 Task: Search one way flight ticket for 2 adults, 2 children, 2 infants in seat in first from Tulsa: Tulsa International Airport to New Bern: Coastal Carolina Regional Airport (was Craven County Regional) on 8-4-2023. Choice of flights is United. Number of bags: 7 checked bags. Price is upto 86000. Outbound departure time preference is 21:00.
Action: Mouse moved to (323, 276)
Screenshot: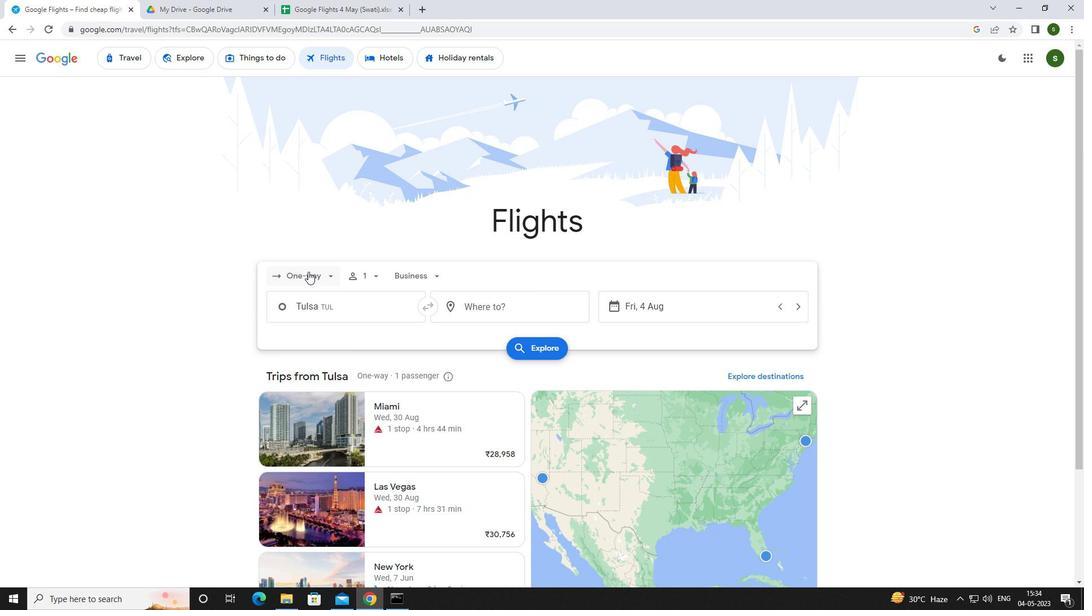 
Action: Mouse pressed left at (323, 276)
Screenshot: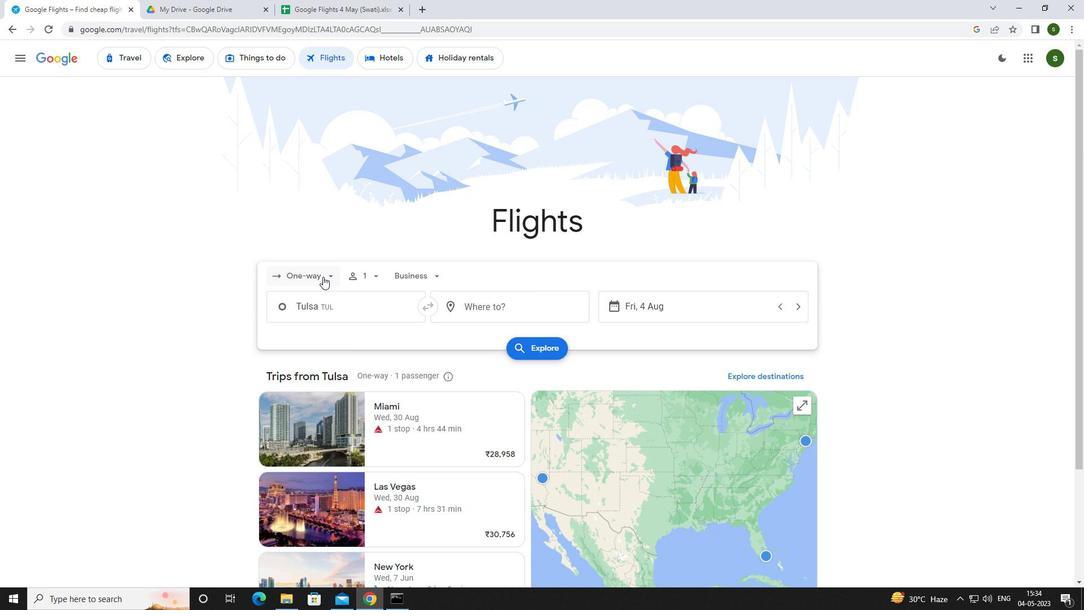 
Action: Mouse moved to (323, 328)
Screenshot: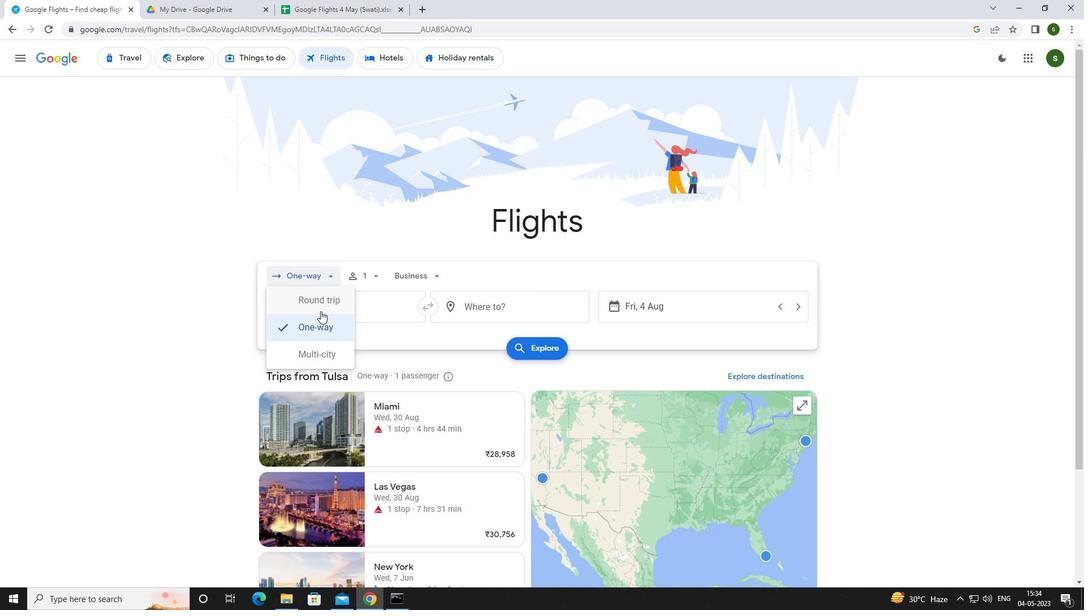 
Action: Mouse pressed left at (323, 328)
Screenshot: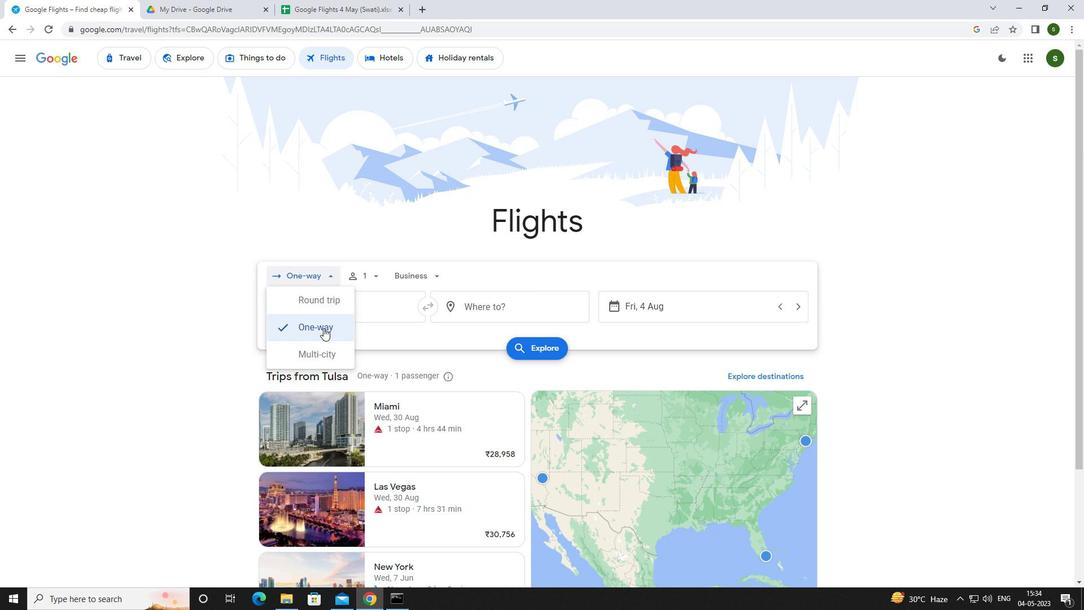 
Action: Mouse moved to (378, 276)
Screenshot: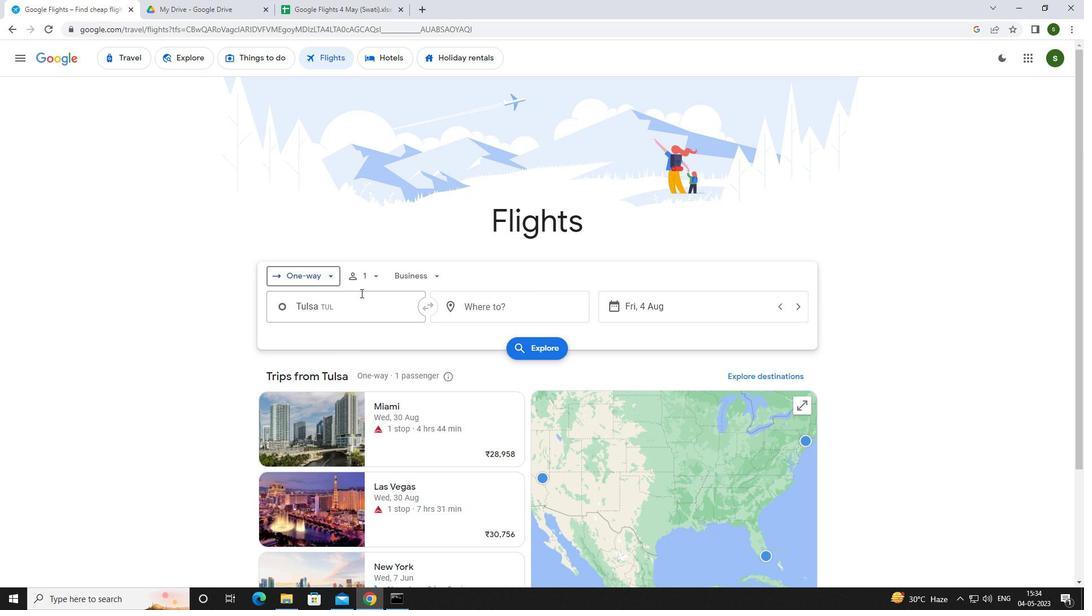 
Action: Mouse pressed left at (378, 276)
Screenshot: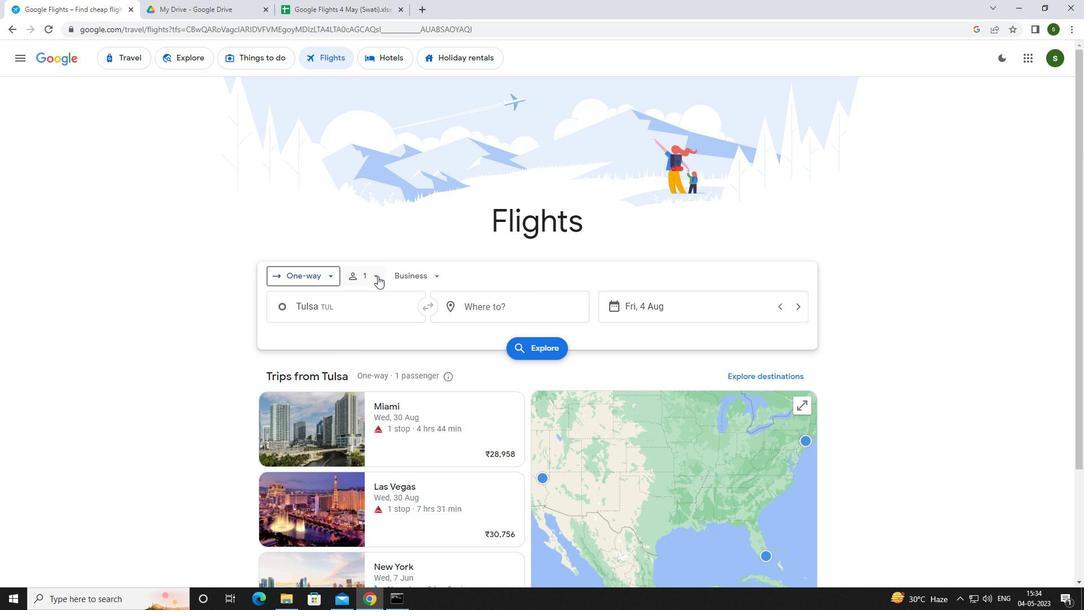 
Action: Mouse moved to (460, 304)
Screenshot: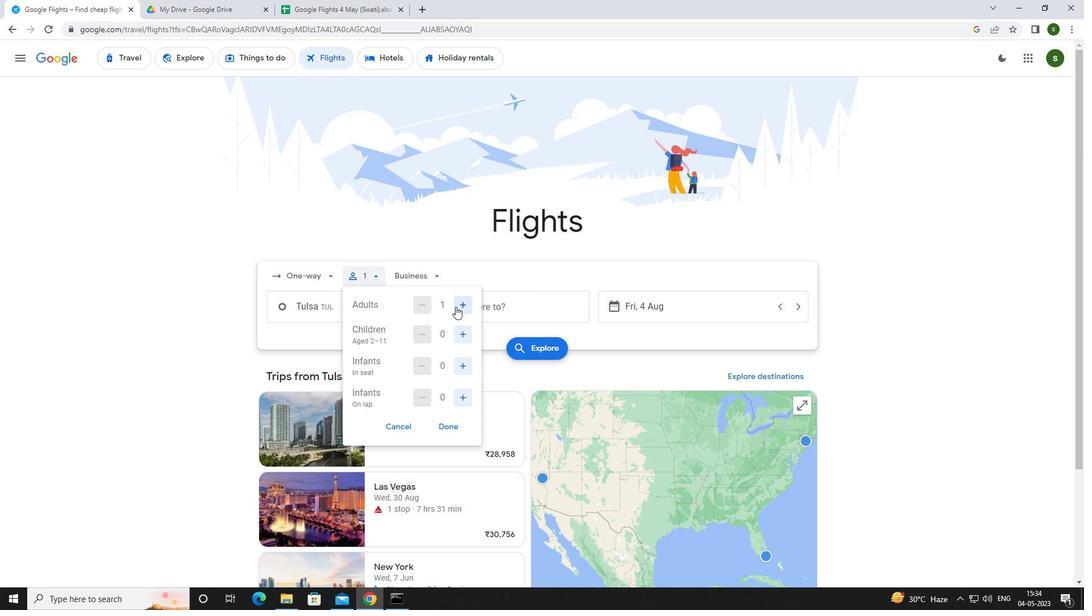 
Action: Mouse pressed left at (460, 304)
Screenshot: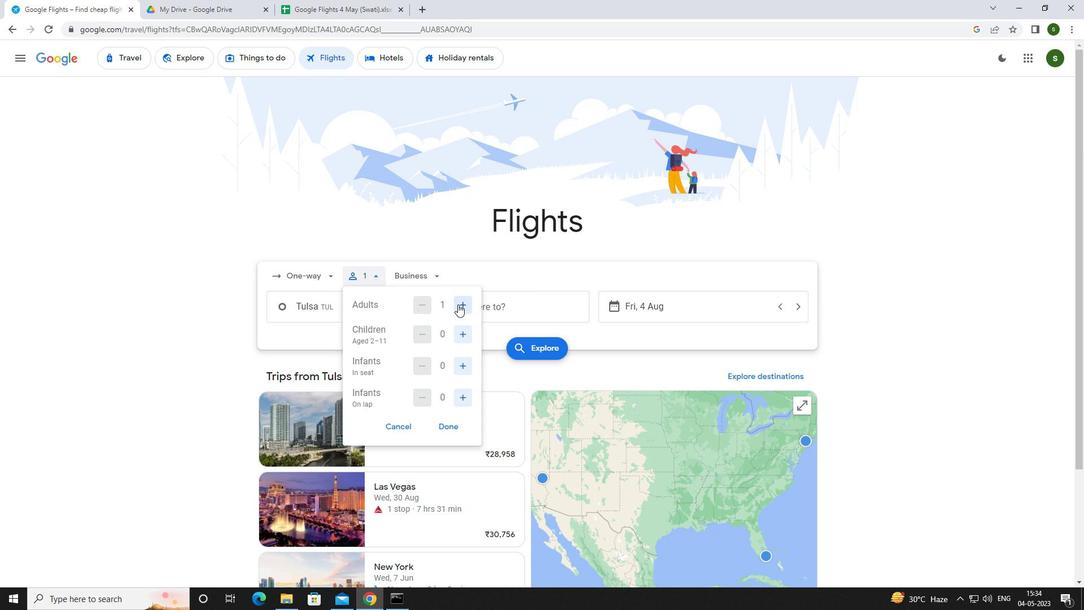 
Action: Mouse moved to (457, 335)
Screenshot: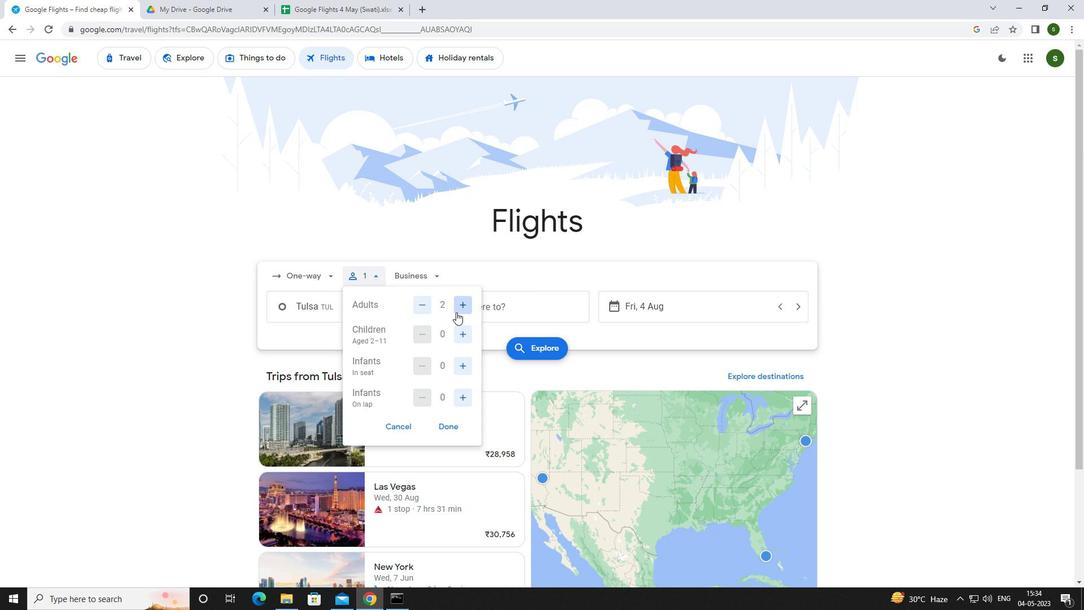 
Action: Mouse pressed left at (457, 335)
Screenshot: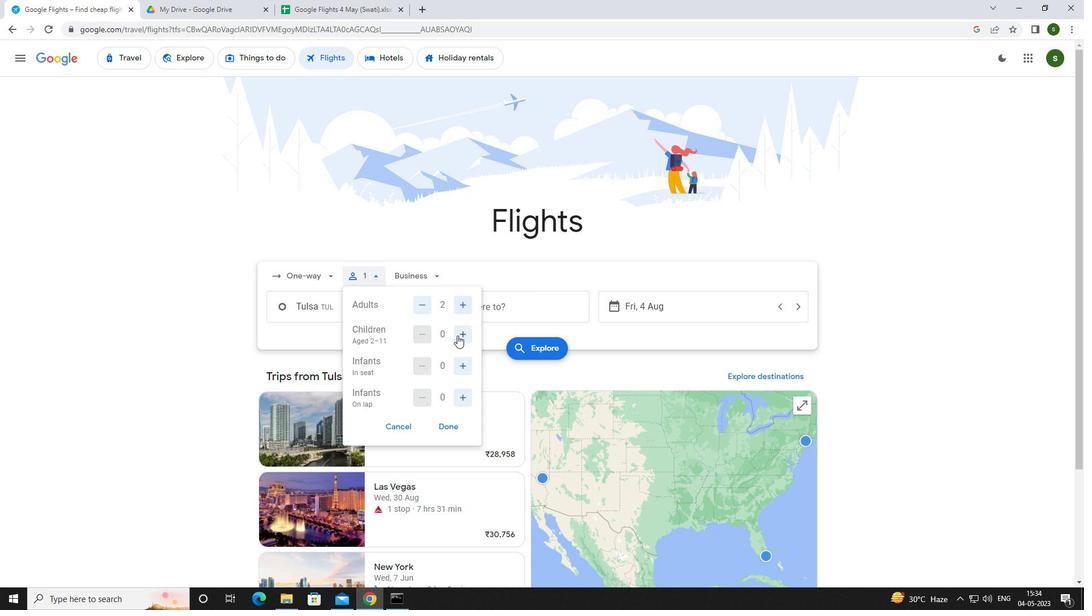 
Action: Mouse pressed left at (457, 335)
Screenshot: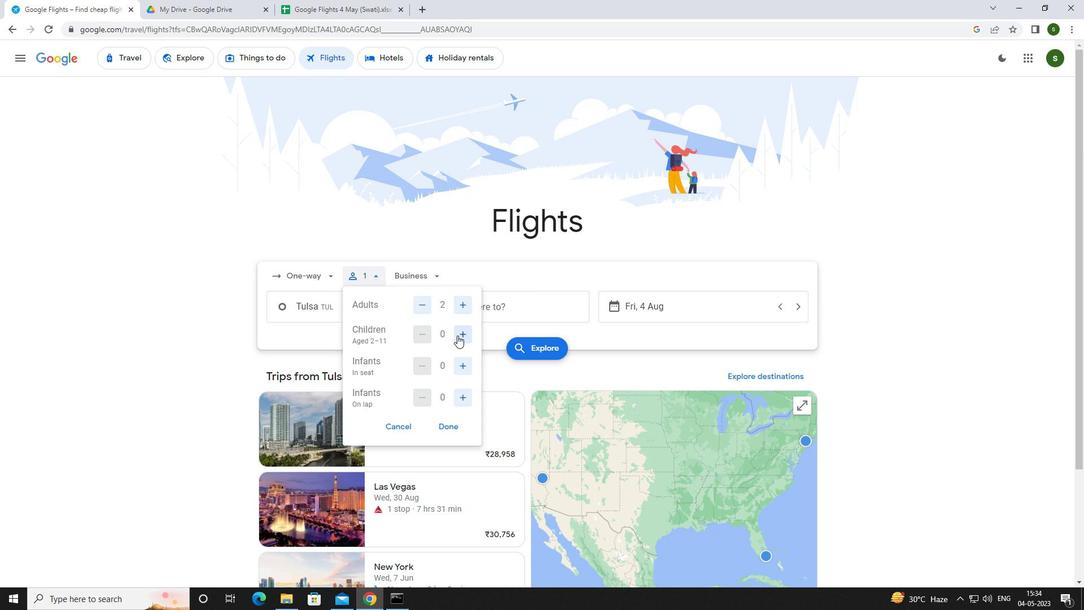 
Action: Mouse moved to (463, 368)
Screenshot: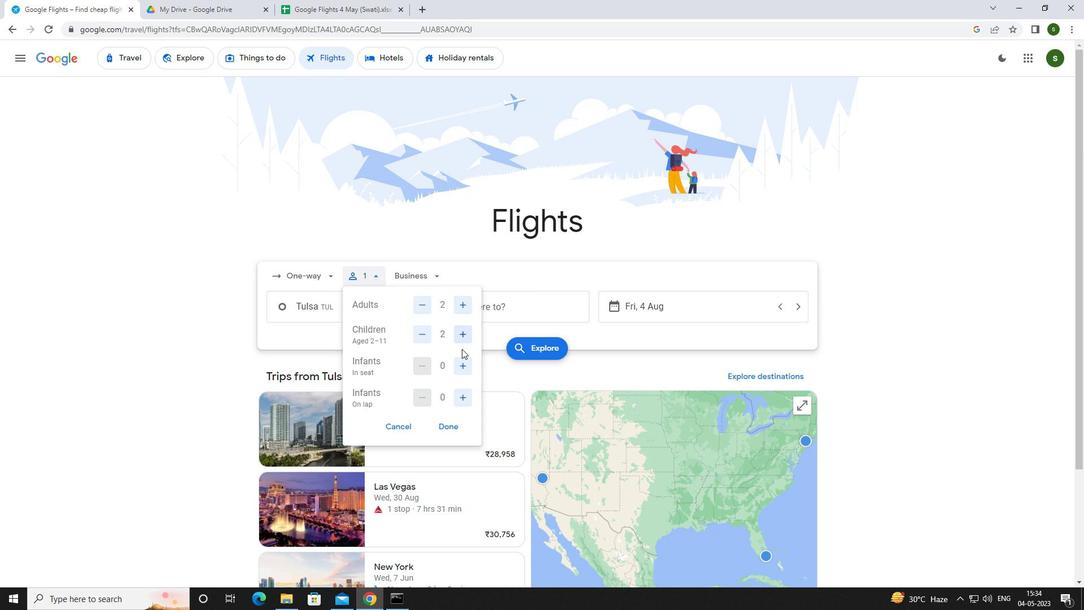 
Action: Mouse pressed left at (463, 368)
Screenshot: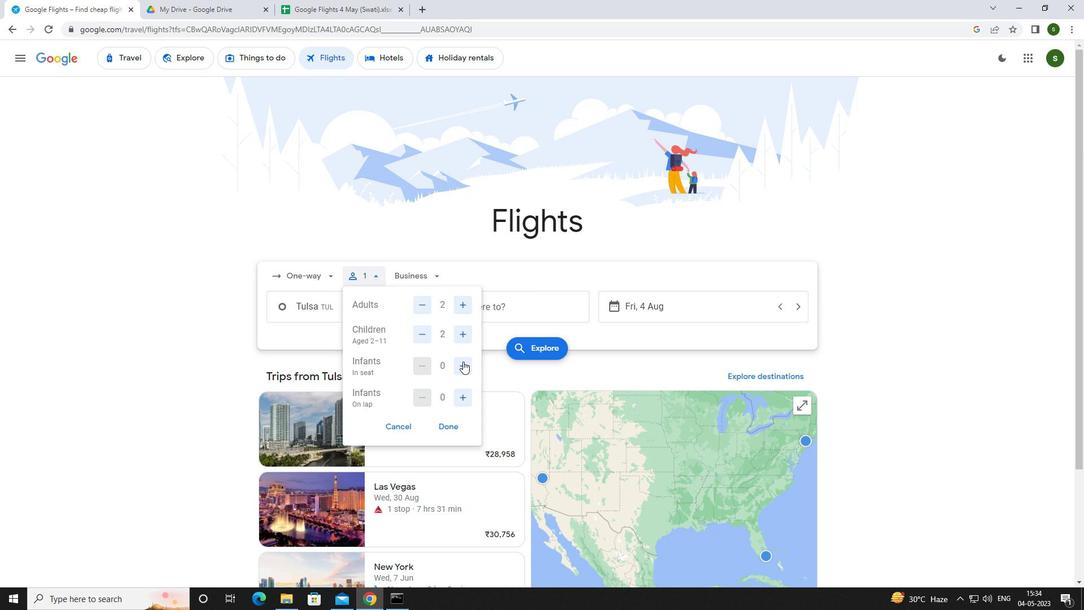 
Action: Mouse pressed left at (463, 368)
Screenshot: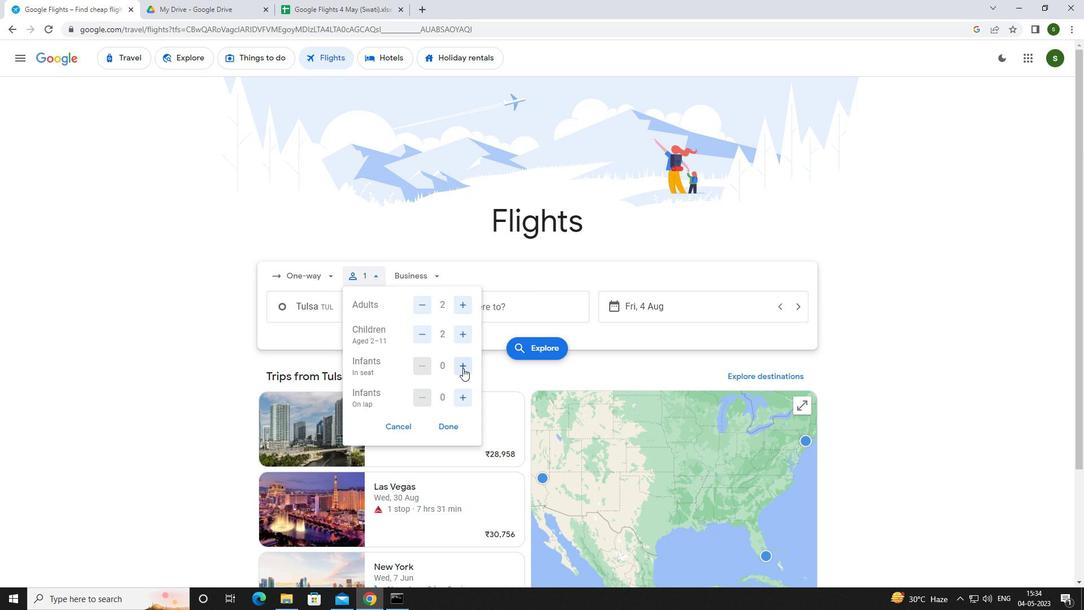 
Action: Mouse moved to (426, 274)
Screenshot: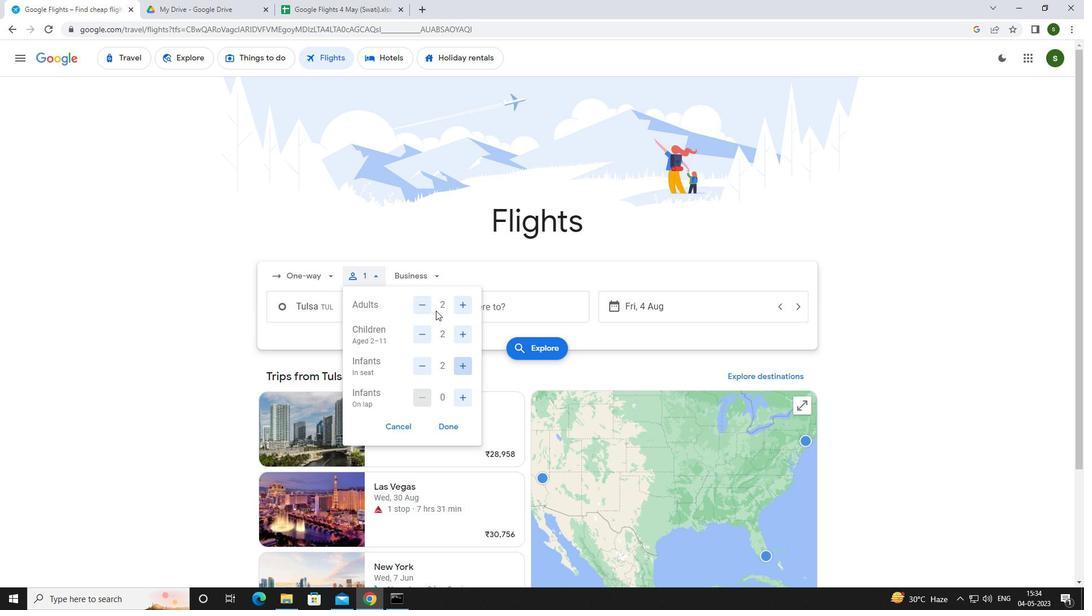 
Action: Mouse pressed left at (426, 274)
Screenshot: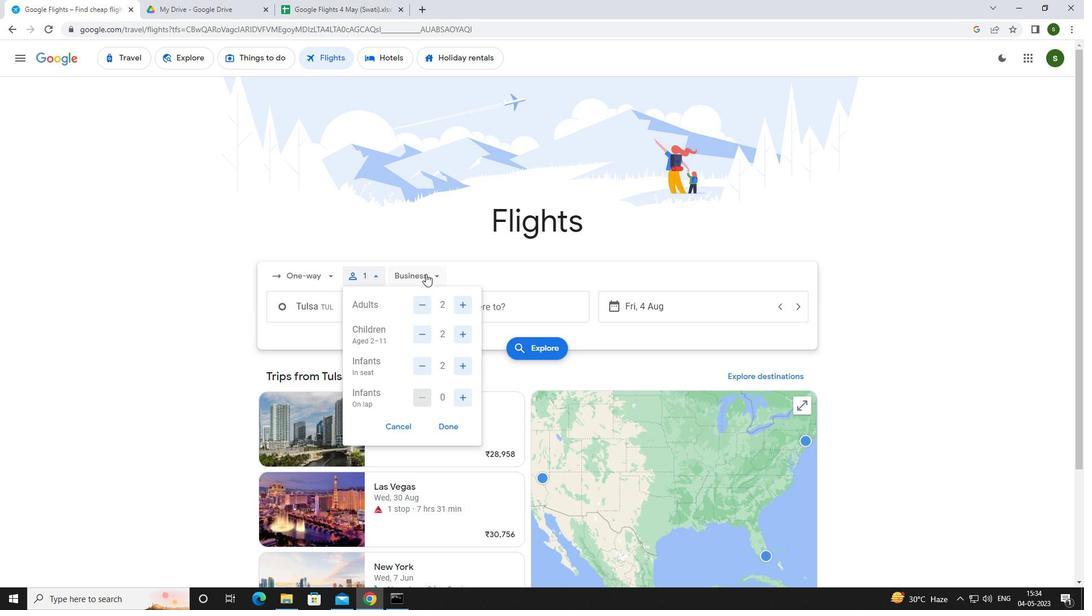 
Action: Mouse moved to (437, 388)
Screenshot: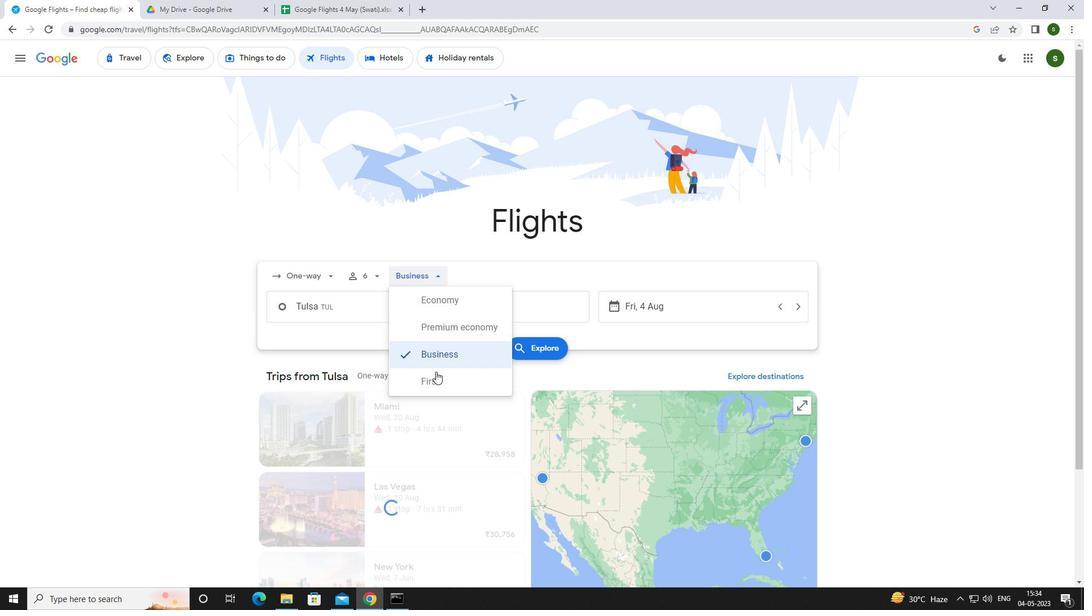 
Action: Mouse pressed left at (437, 388)
Screenshot: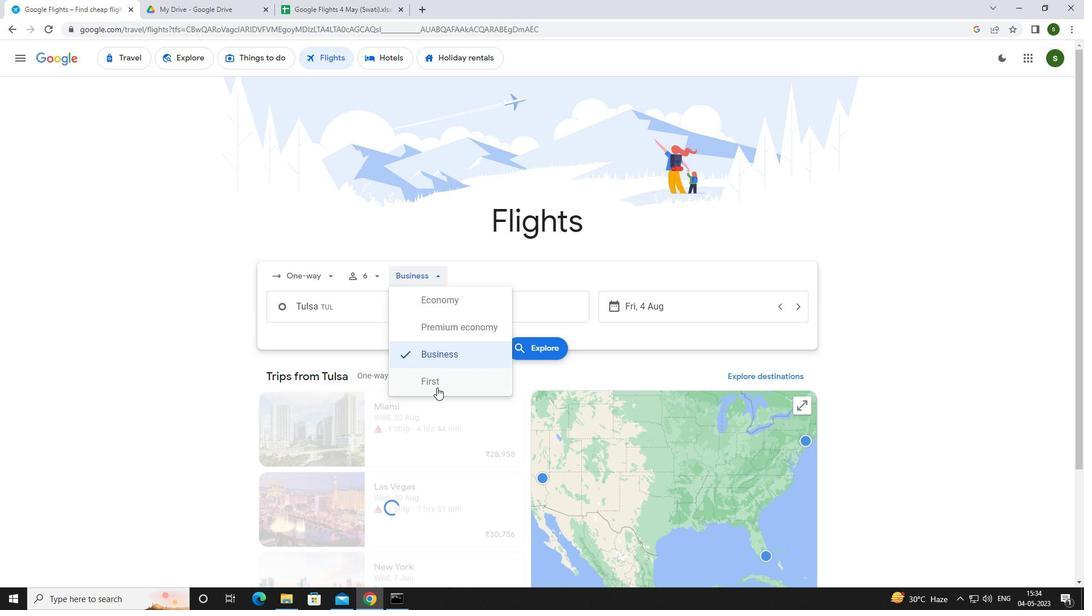 
Action: Mouse moved to (355, 303)
Screenshot: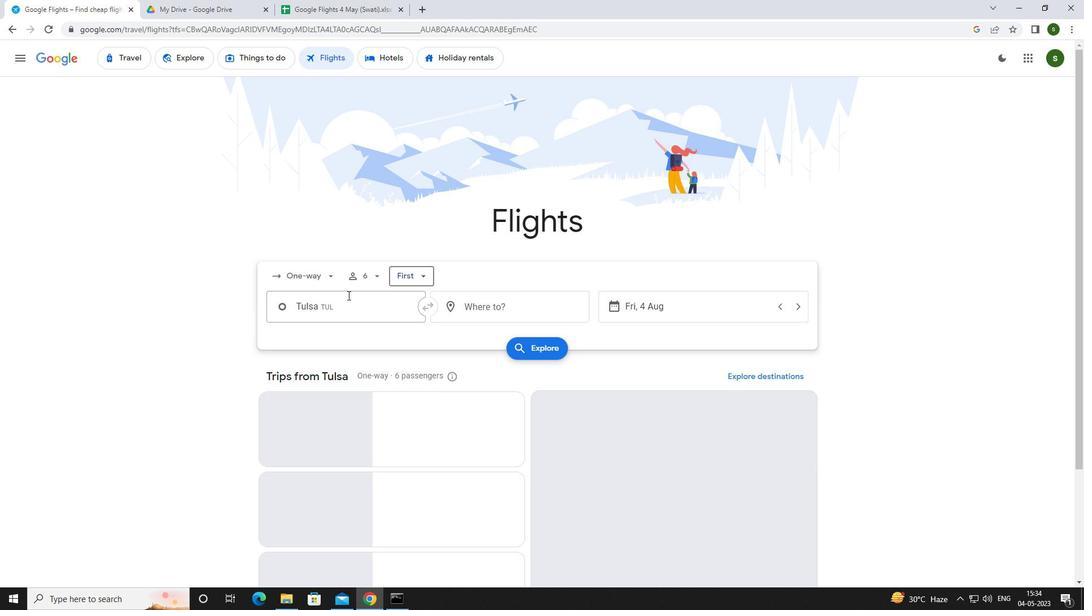 
Action: Mouse pressed left at (355, 303)
Screenshot: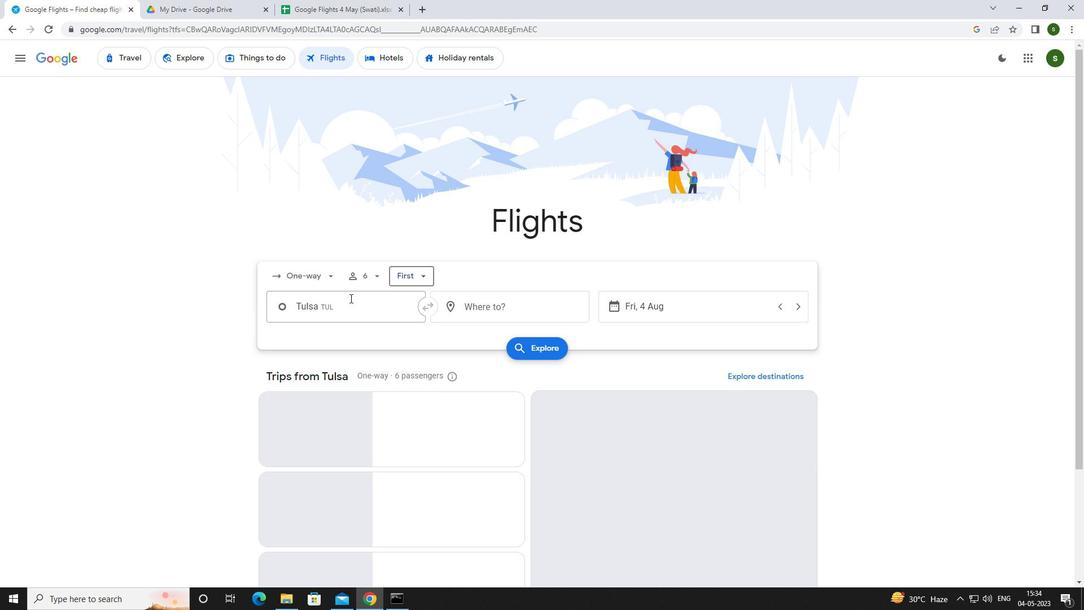 
Action: Mouse moved to (351, 305)
Screenshot: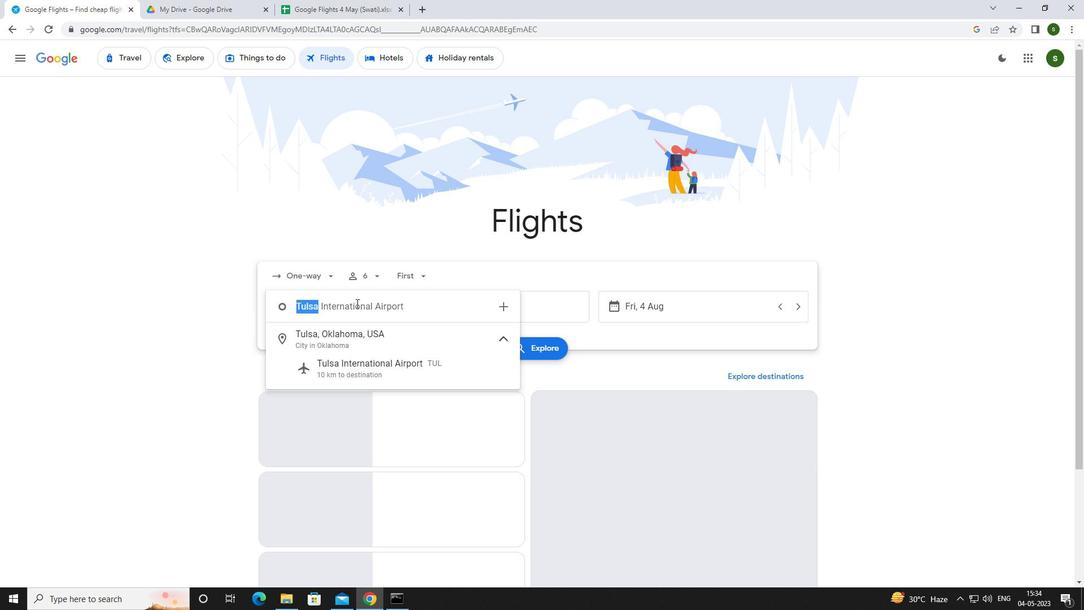 
Action: Key pressed <Key.caps_lock>t<Key.caps_lock>ulsa
Screenshot: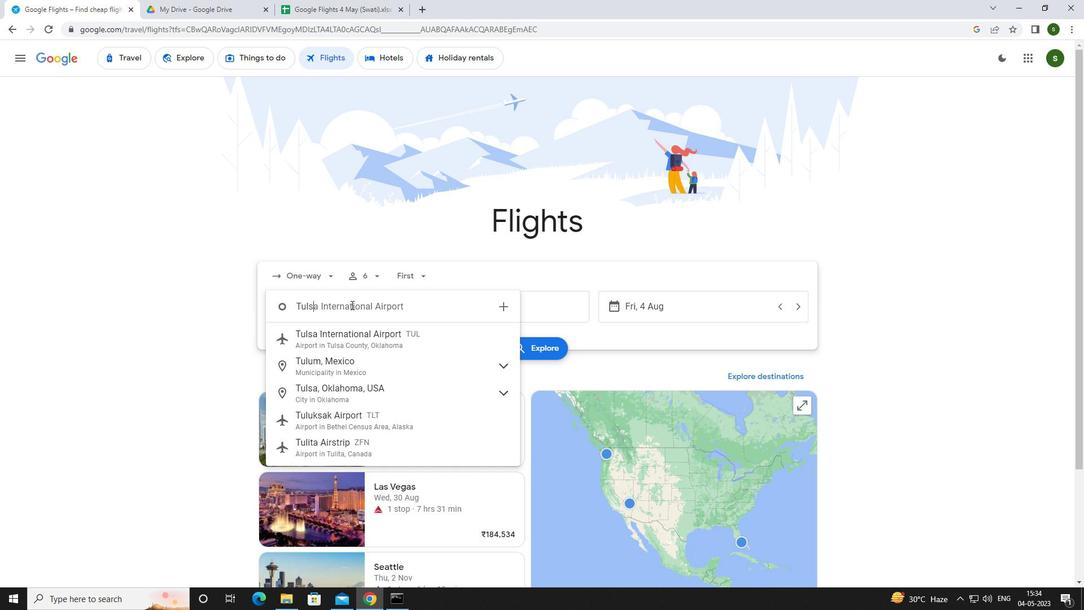 
Action: Mouse moved to (365, 371)
Screenshot: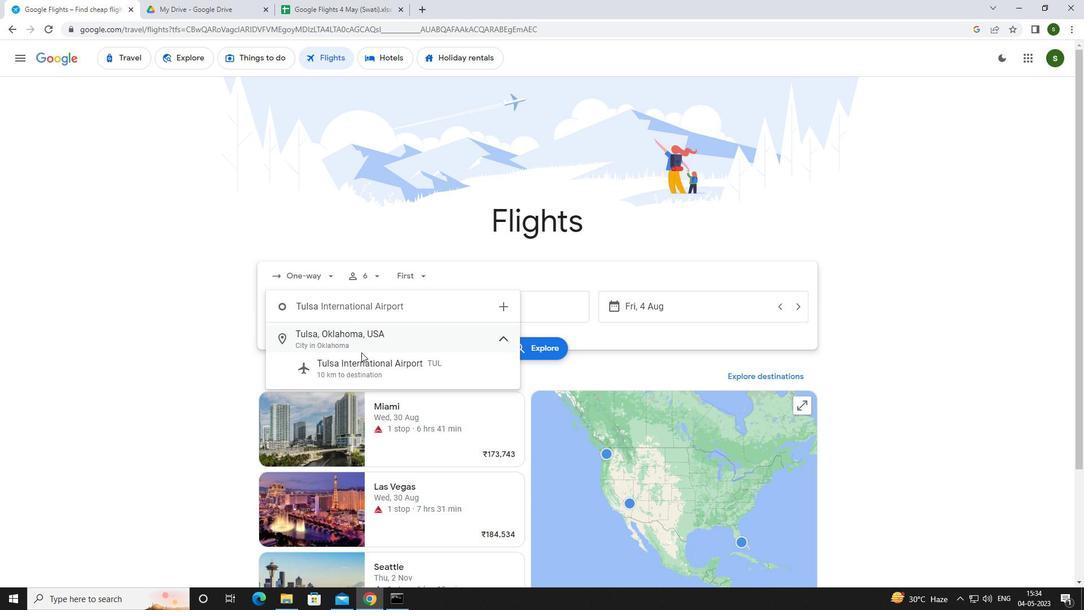 
Action: Mouse pressed left at (365, 371)
Screenshot: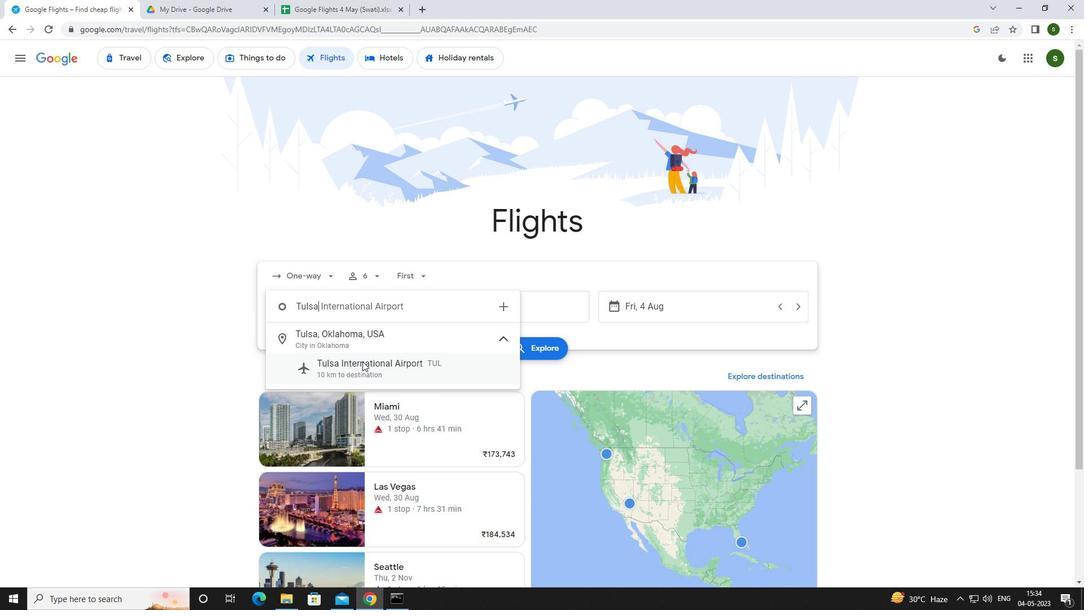 
Action: Mouse moved to (518, 303)
Screenshot: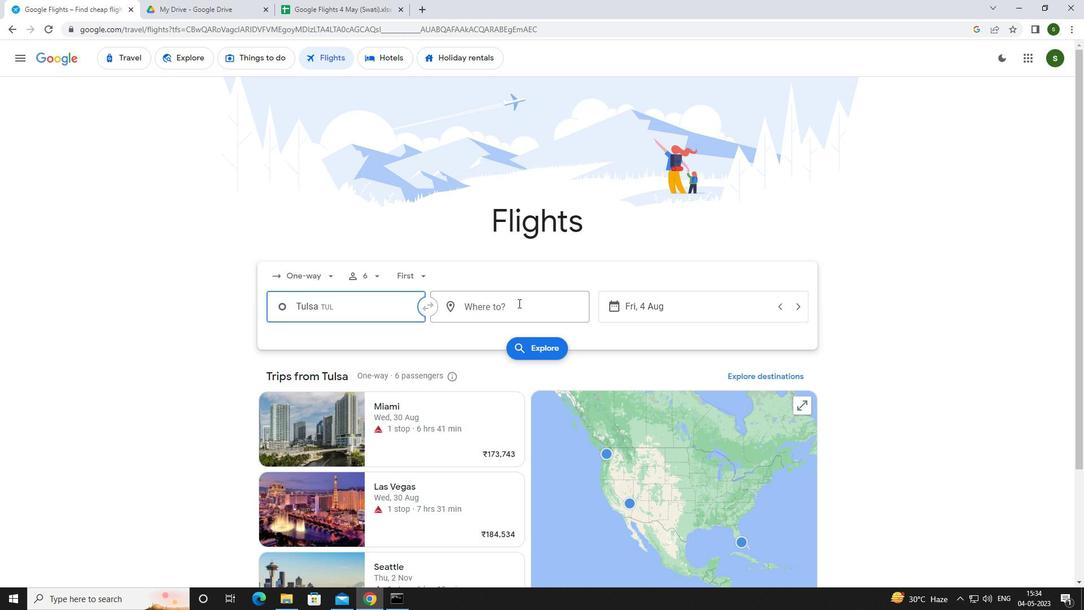 
Action: Mouse pressed left at (518, 303)
Screenshot: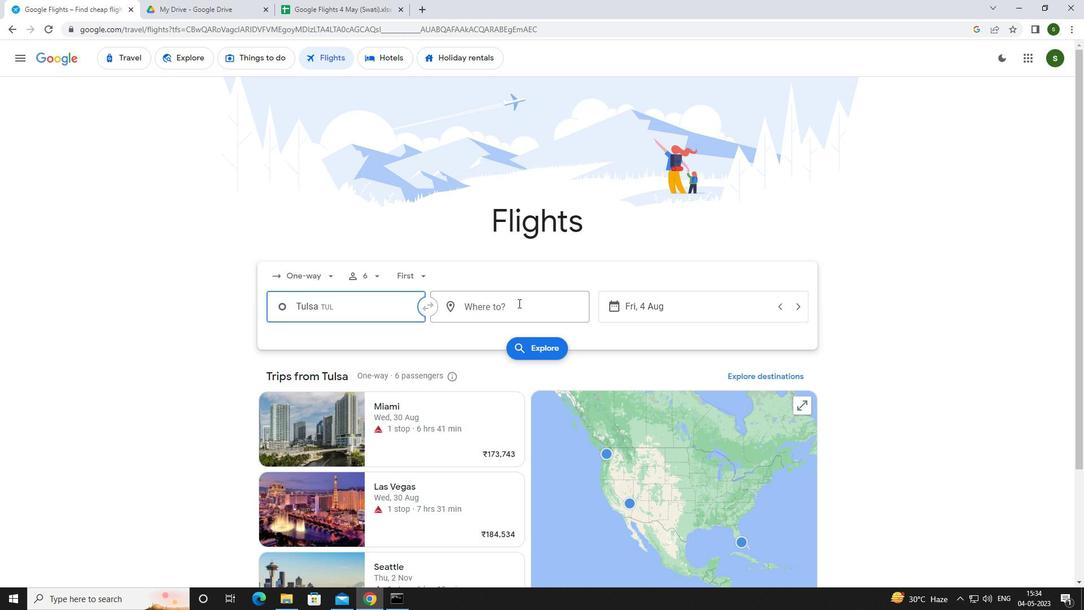 
Action: Mouse moved to (472, 235)
Screenshot: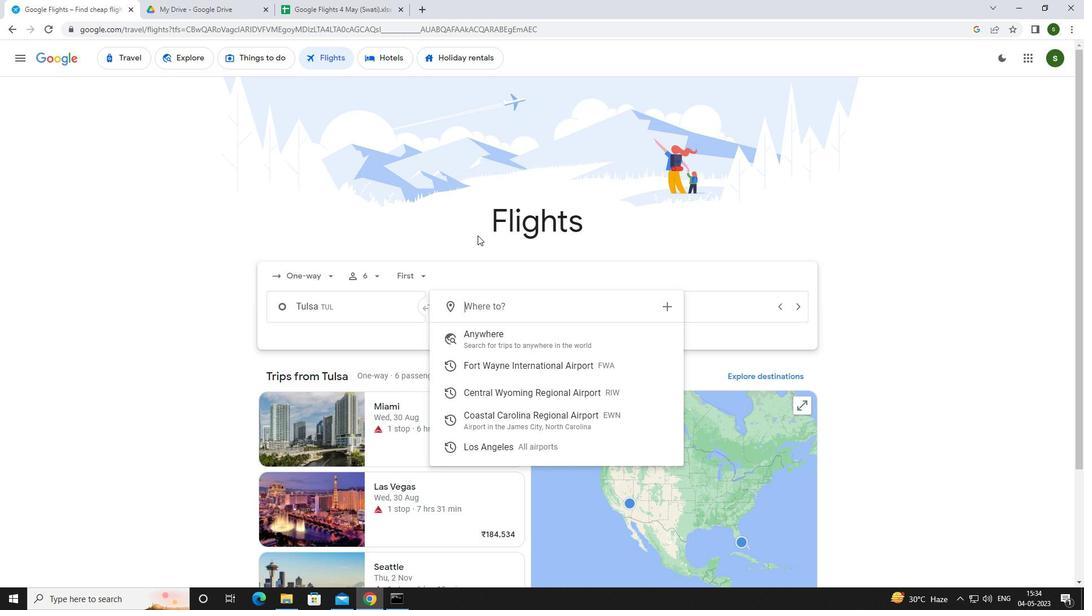 
Action: Key pressed <Key.caps_lock>c<Key.caps_lock>oastal
Screenshot: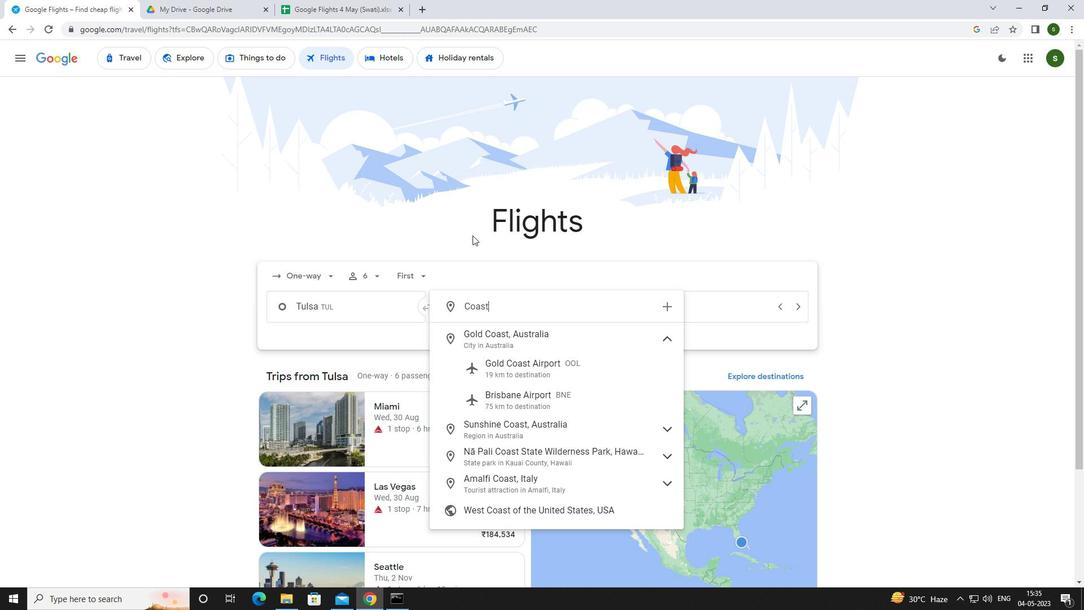 
Action: Mouse moved to (510, 344)
Screenshot: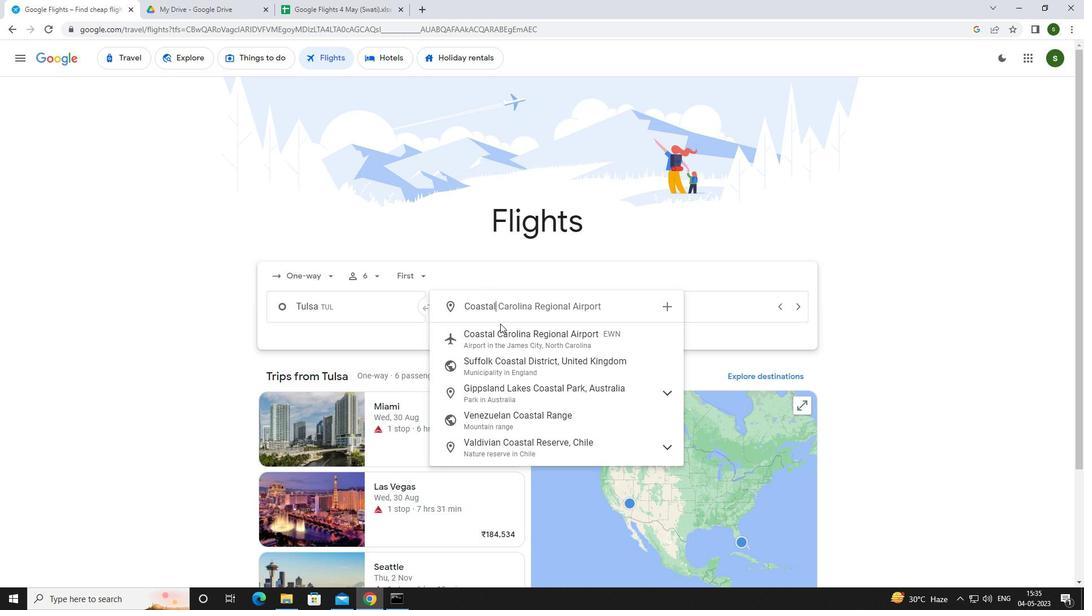 
Action: Mouse pressed left at (510, 344)
Screenshot: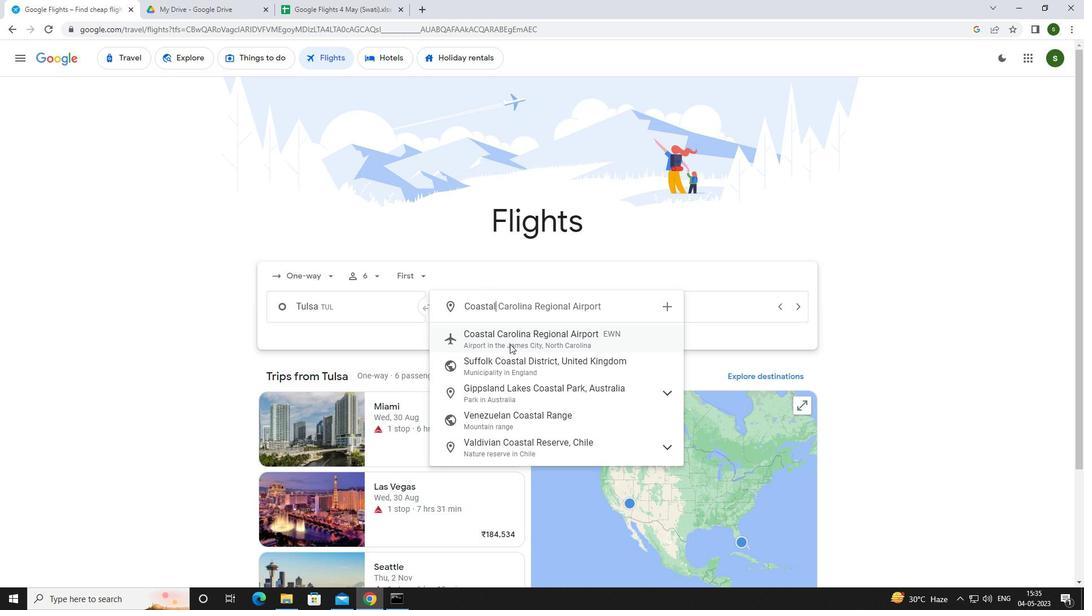 
Action: Mouse moved to (680, 310)
Screenshot: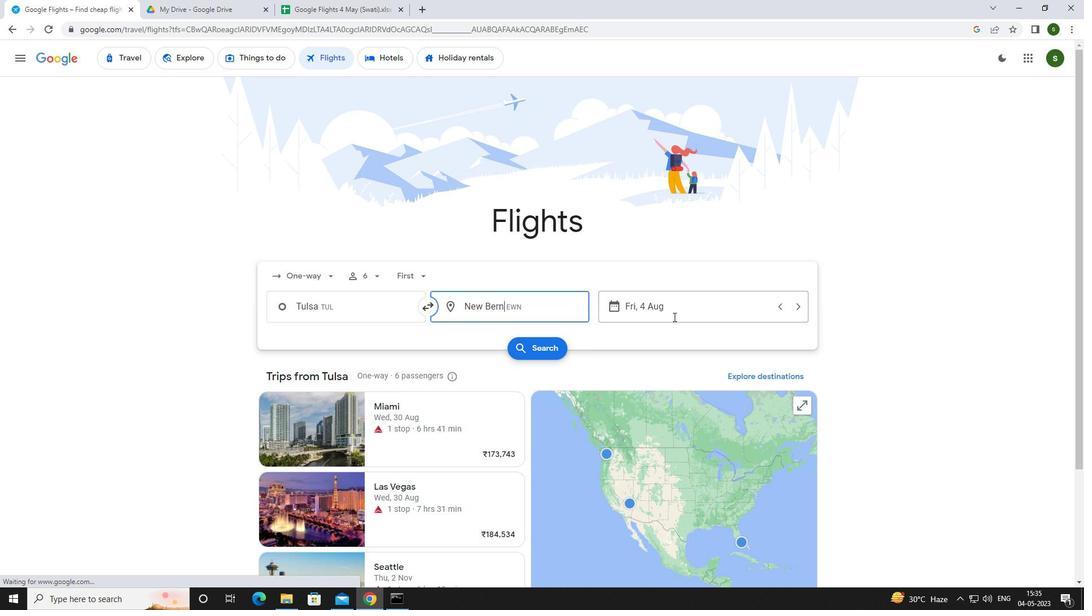 
Action: Mouse pressed left at (680, 310)
Screenshot: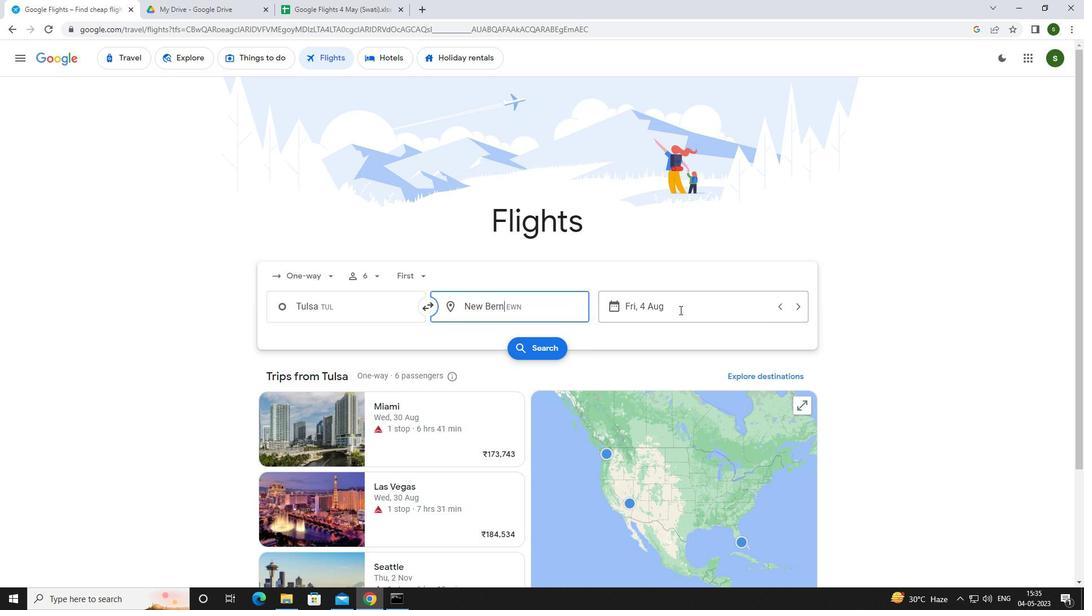 
Action: Mouse moved to (549, 378)
Screenshot: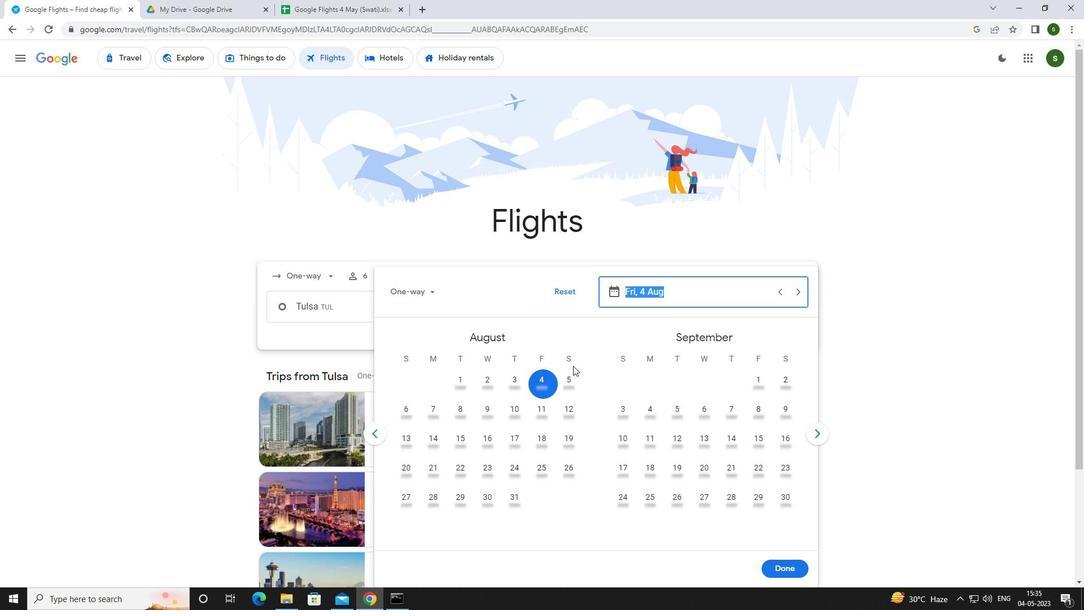 
Action: Mouse pressed left at (549, 378)
Screenshot: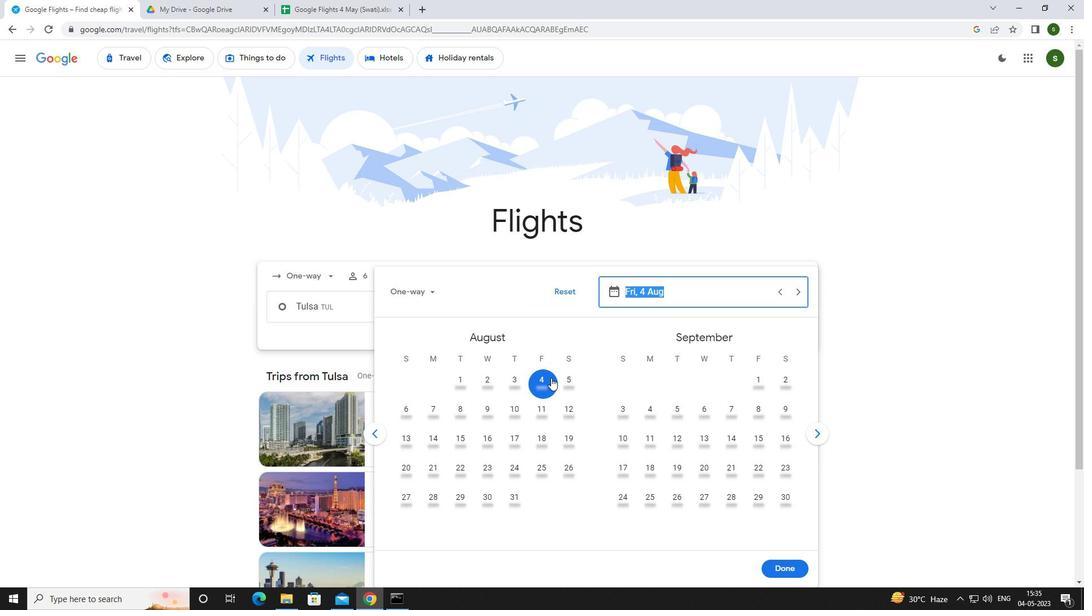 
Action: Mouse moved to (787, 565)
Screenshot: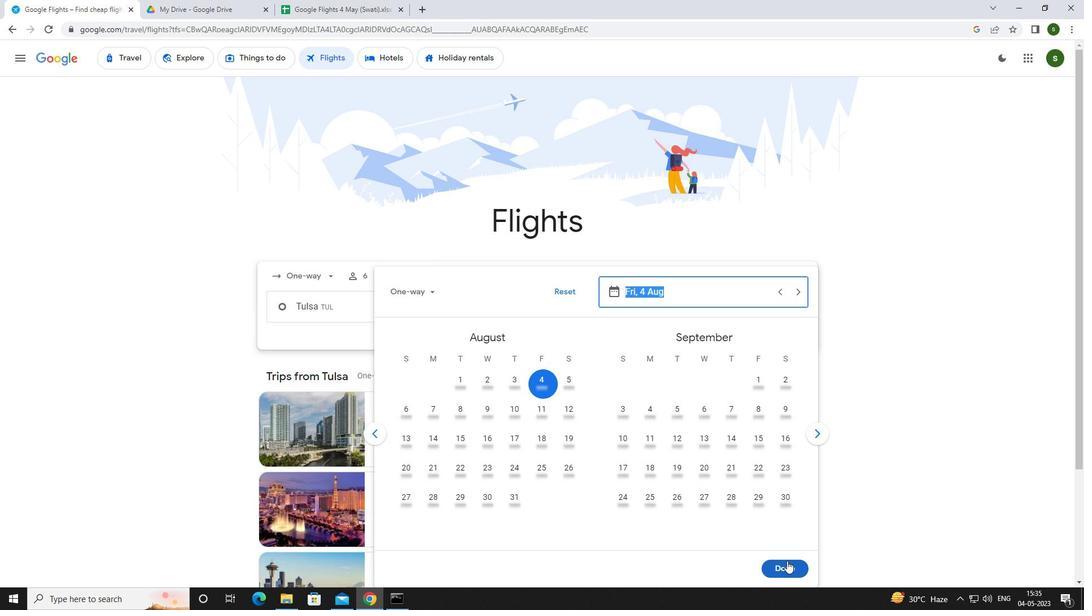 
Action: Mouse pressed left at (787, 565)
Screenshot: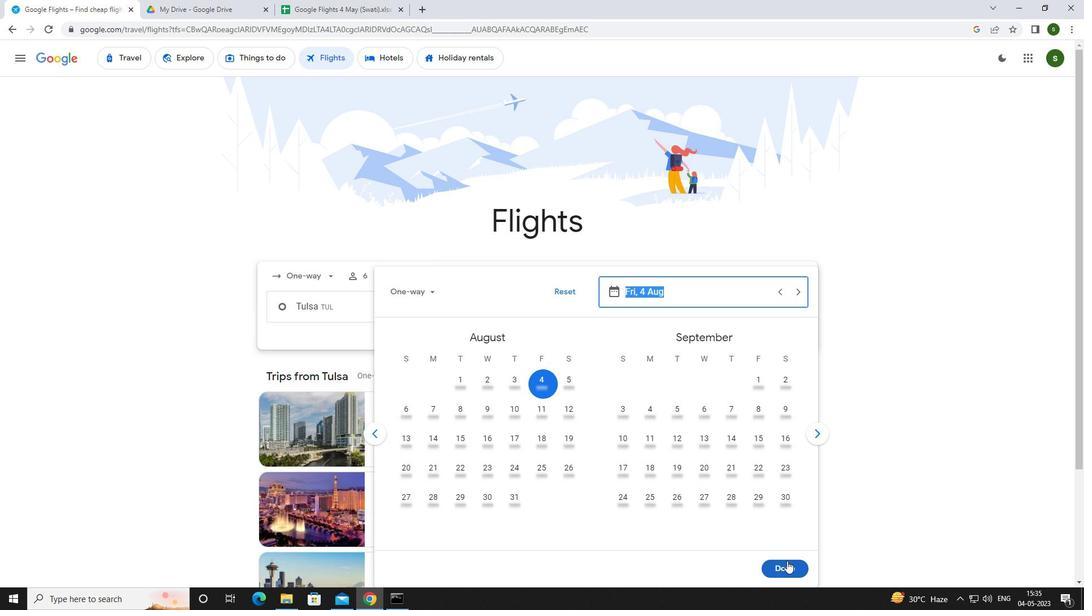 
Action: Mouse moved to (550, 344)
Screenshot: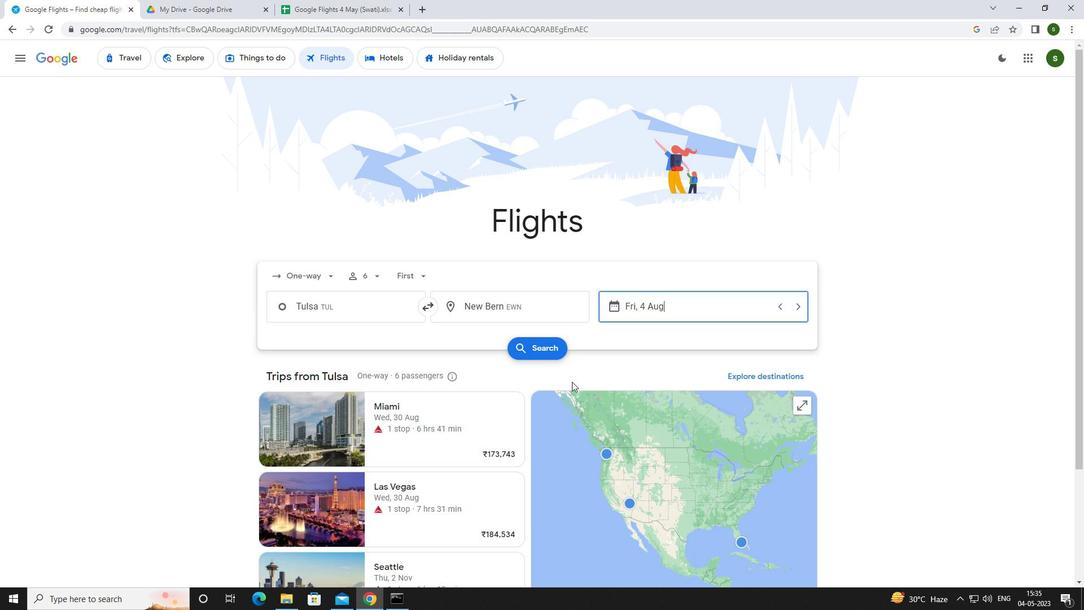 
Action: Mouse pressed left at (550, 344)
Screenshot: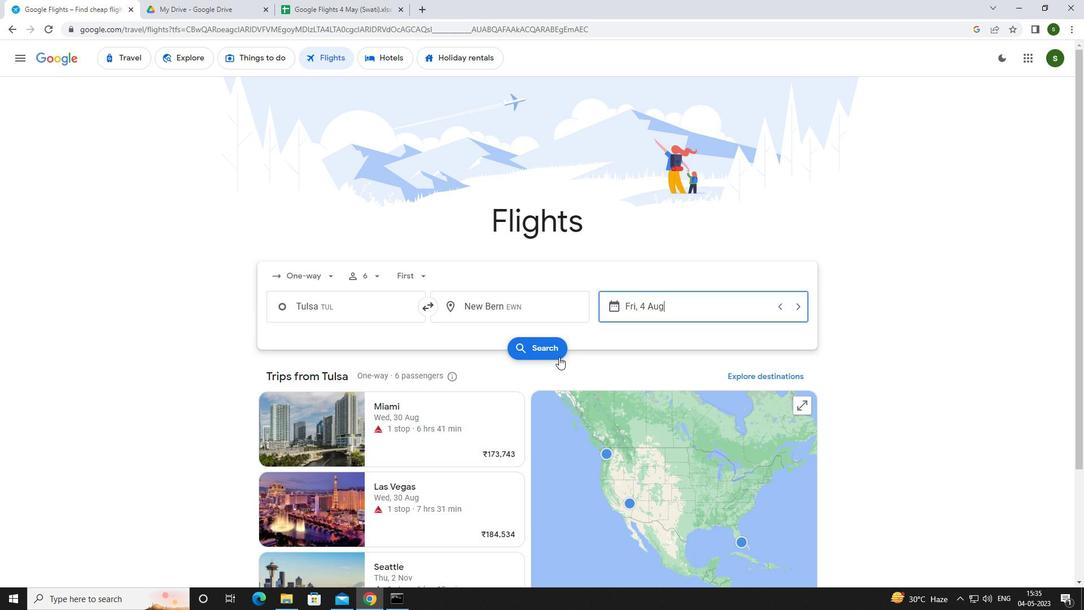
Action: Mouse moved to (294, 165)
Screenshot: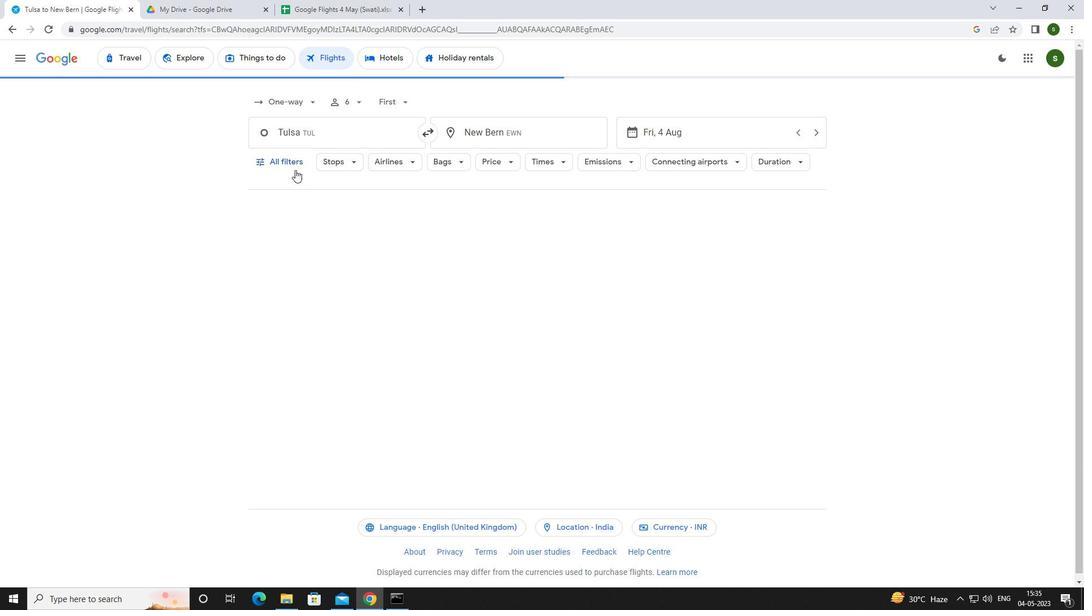 
Action: Mouse pressed left at (294, 165)
Screenshot: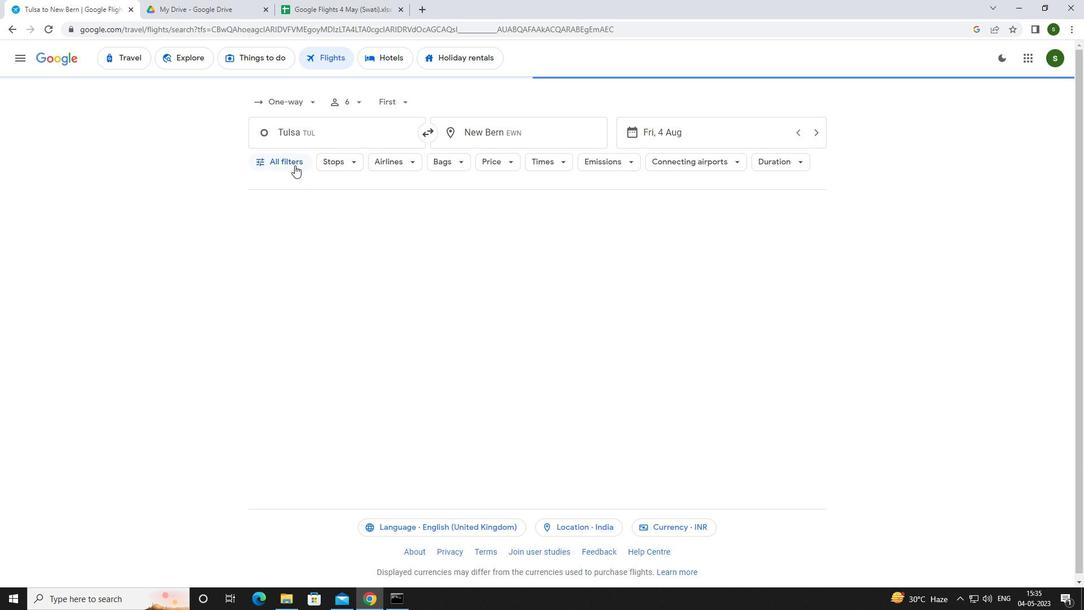 
Action: Mouse moved to (422, 404)
Screenshot: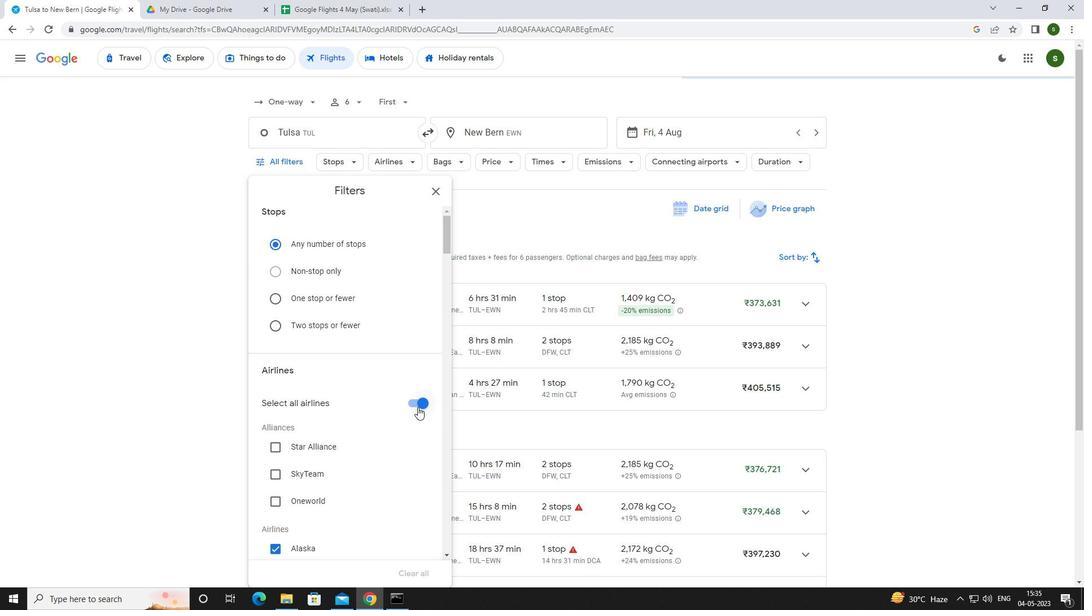
Action: Mouse pressed left at (422, 404)
Screenshot: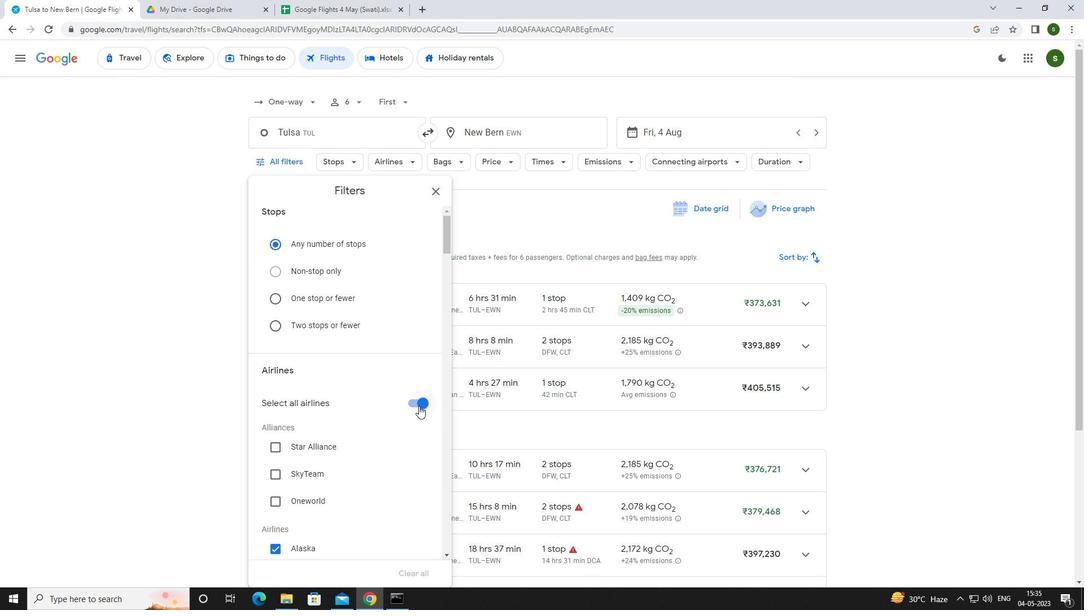 
Action: Mouse moved to (373, 358)
Screenshot: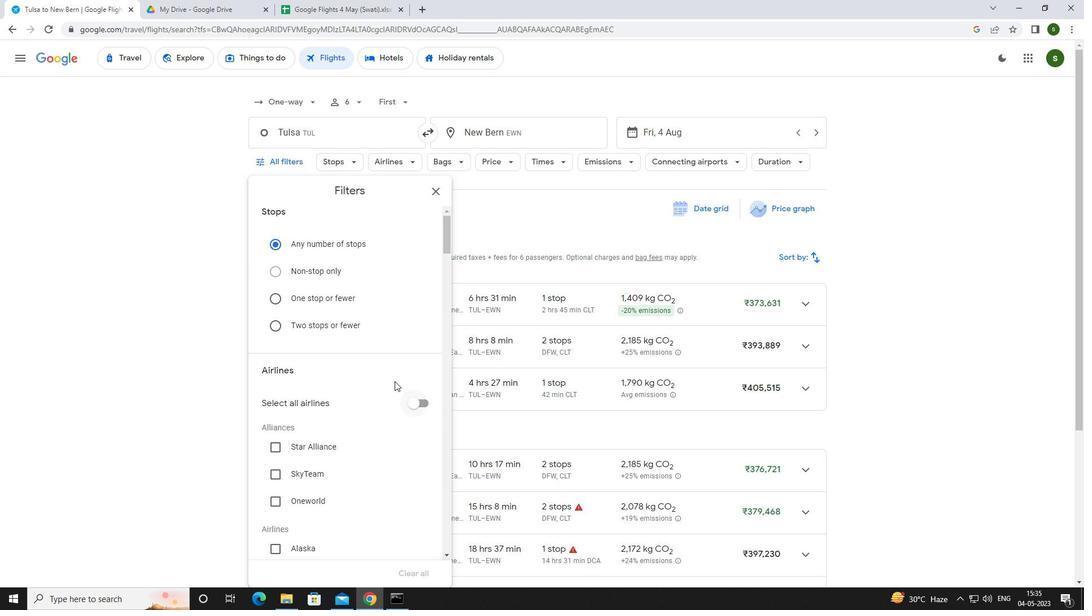 
Action: Mouse scrolled (373, 358) with delta (0, 0)
Screenshot: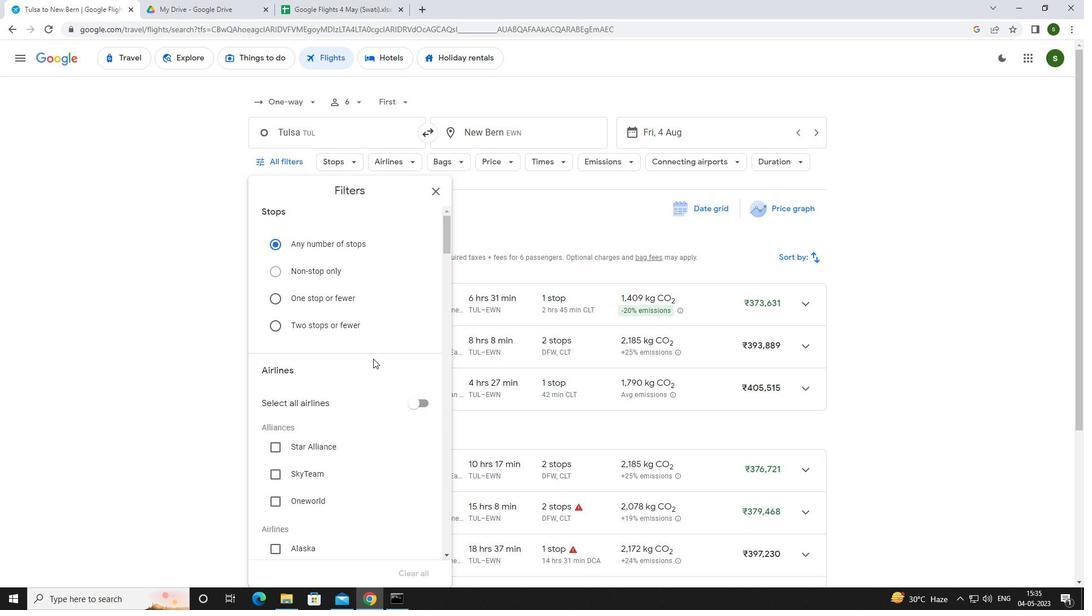 
Action: Mouse scrolled (373, 358) with delta (0, 0)
Screenshot: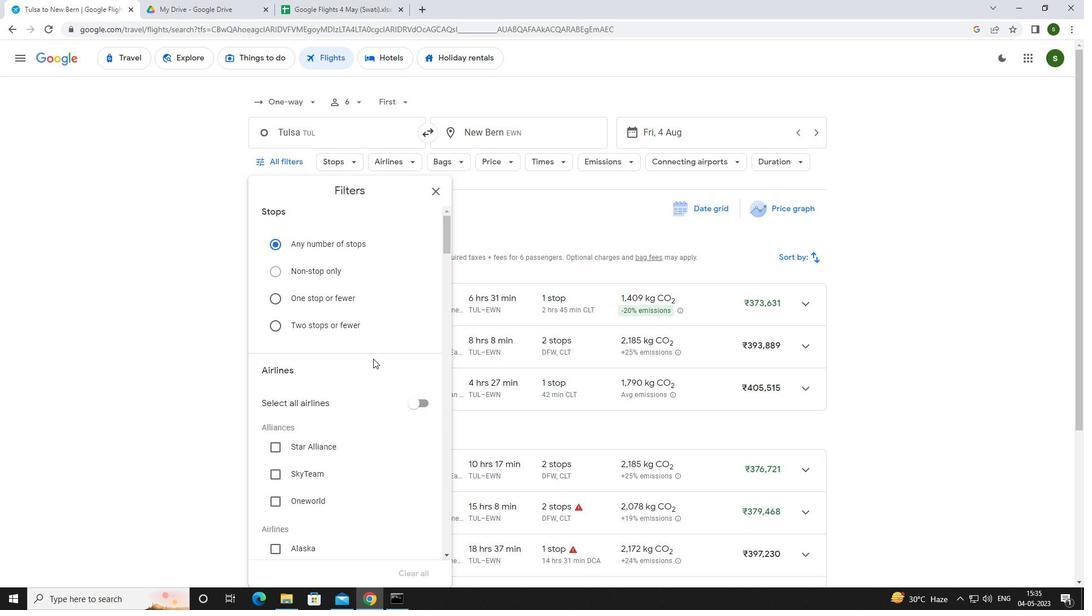 
Action: Mouse scrolled (373, 358) with delta (0, 0)
Screenshot: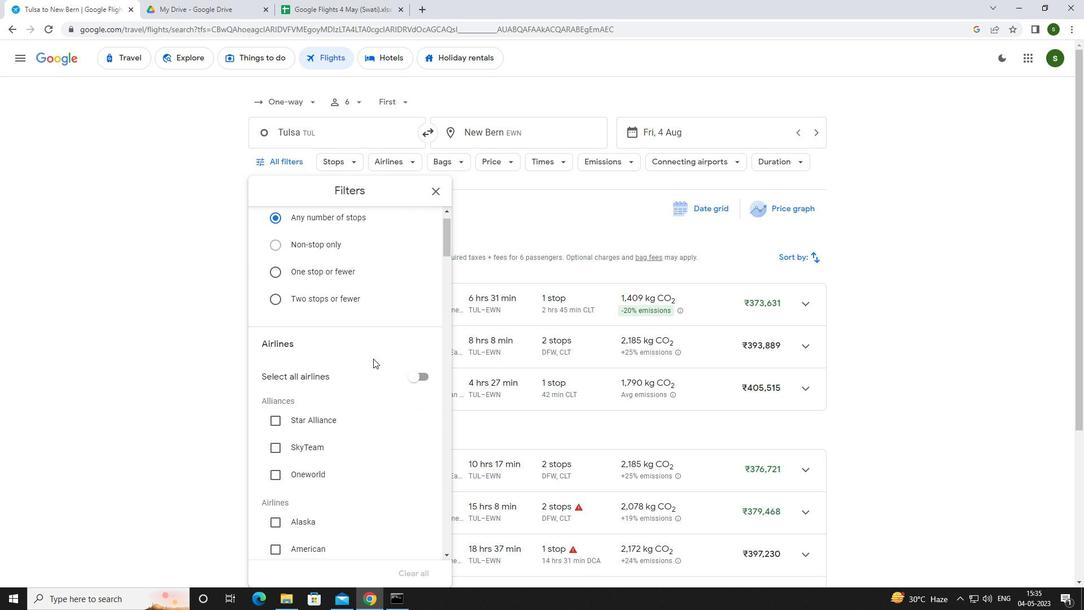 
Action: Mouse scrolled (373, 358) with delta (0, 0)
Screenshot: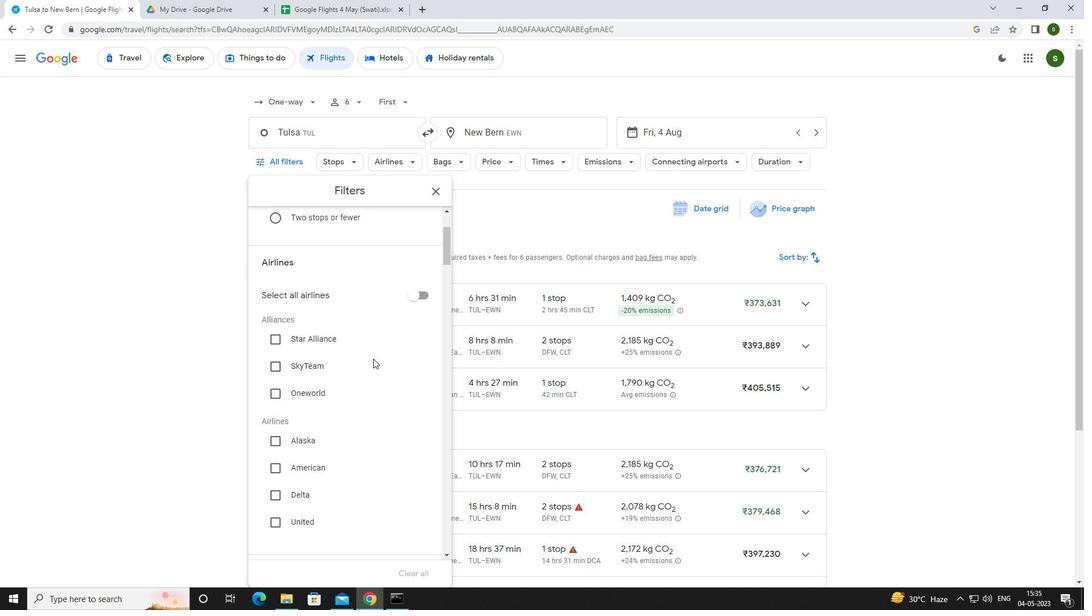 
Action: Mouse moved to (296, 400)
Screenshot: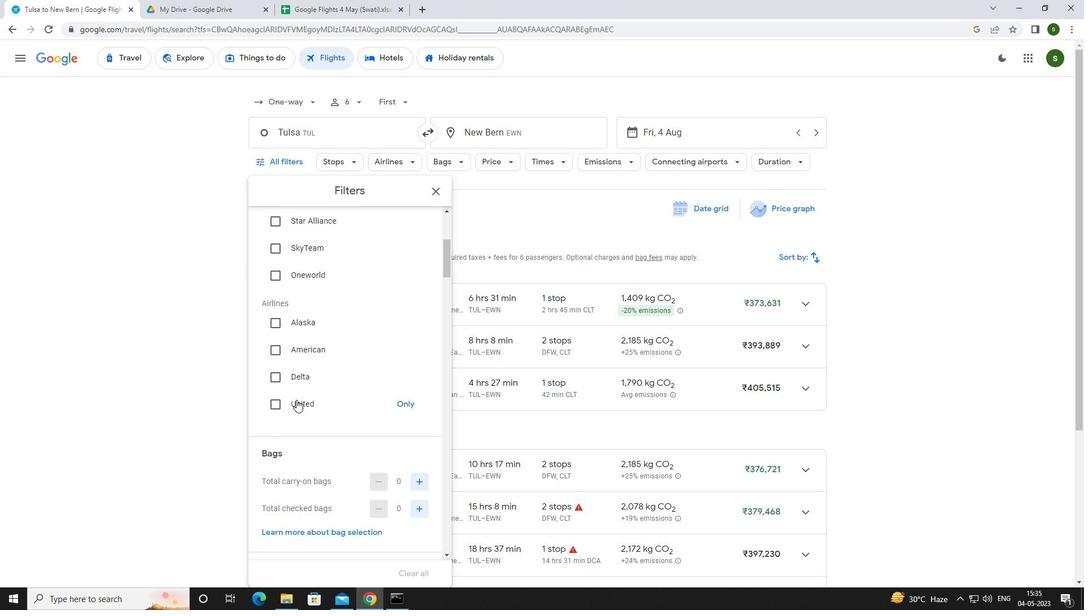 
Action: Mouse pressed left at (296, 400)
Screenshot: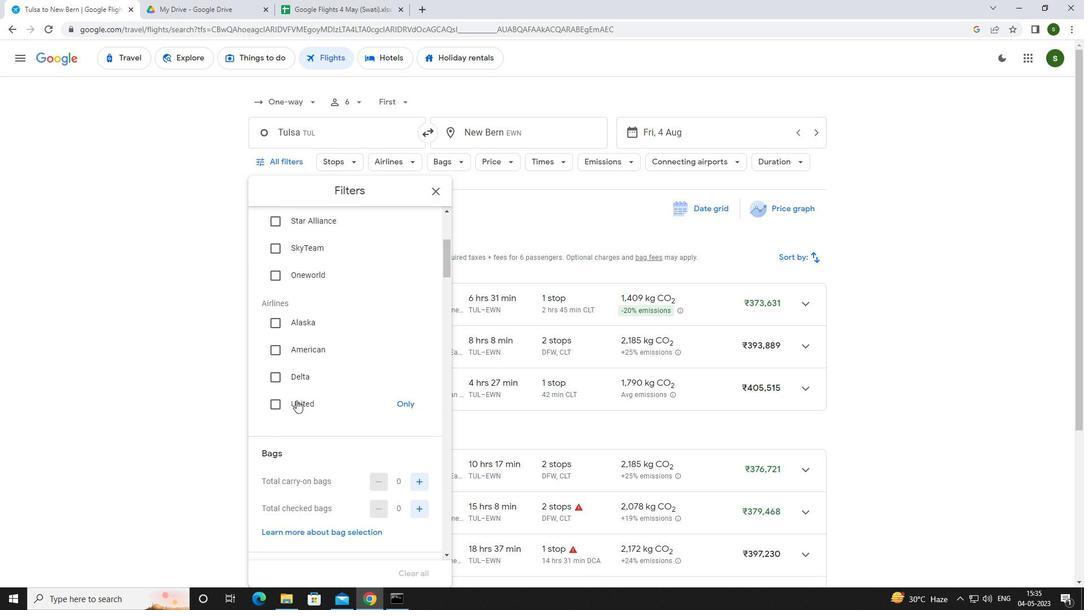 
Action: Mouse moved to (425, 508)
Screenshot: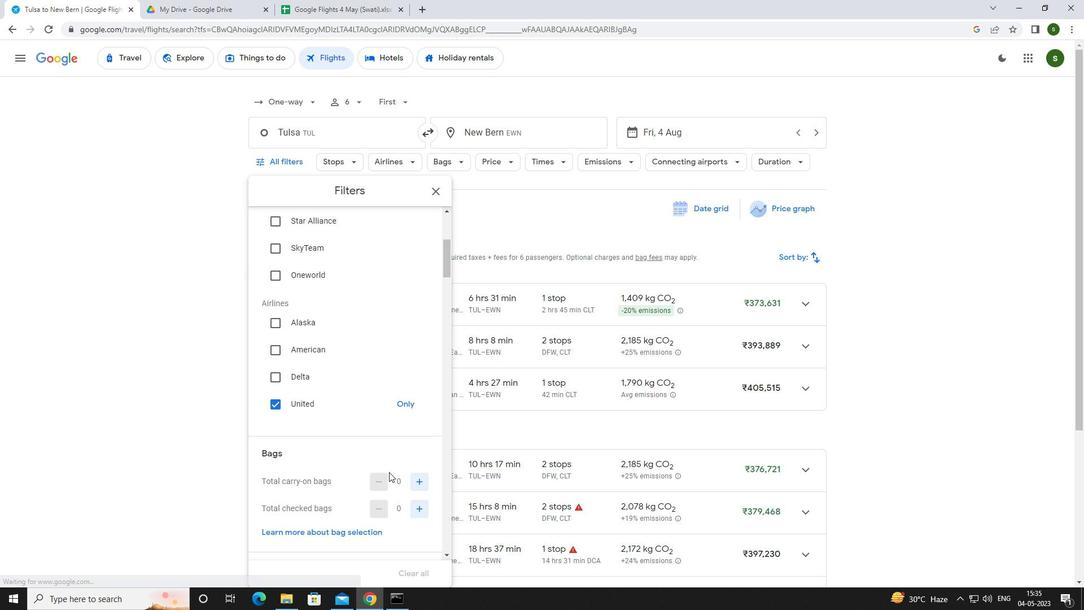 
Action: Mouse pressed left at (425, 508)
Screenshot: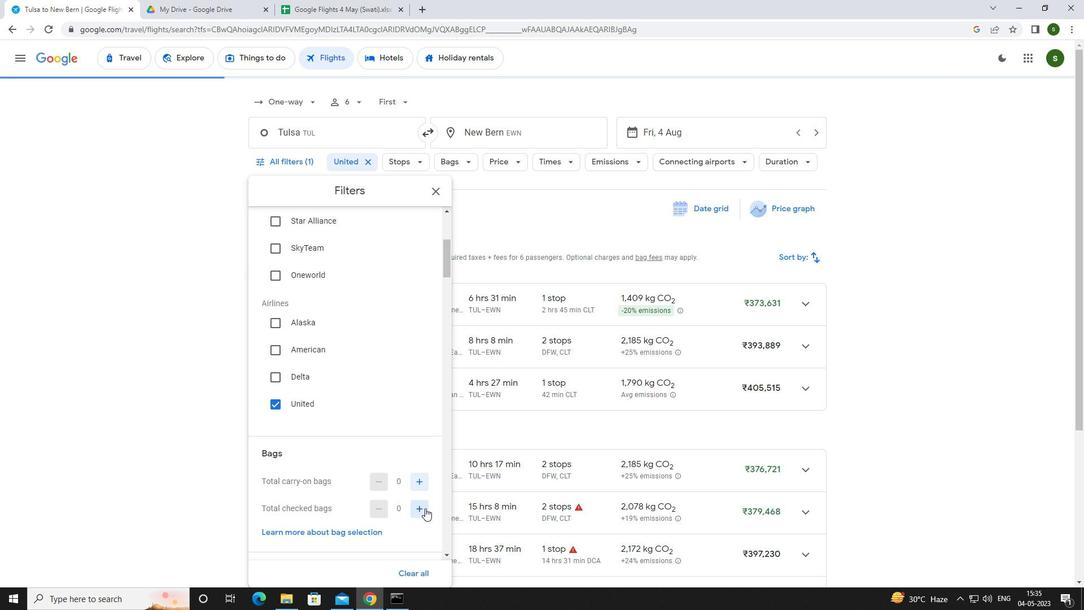 
Action: Mouse moved to (425, 509)
Screenshot: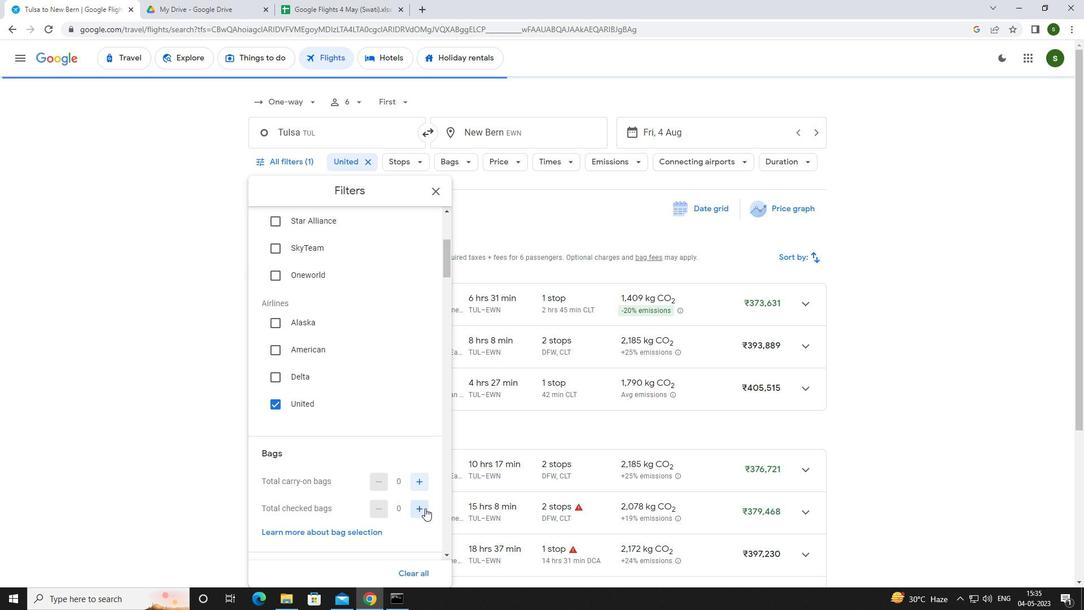 
Action: Mouse pressed left at (425, 509)
Screenshot: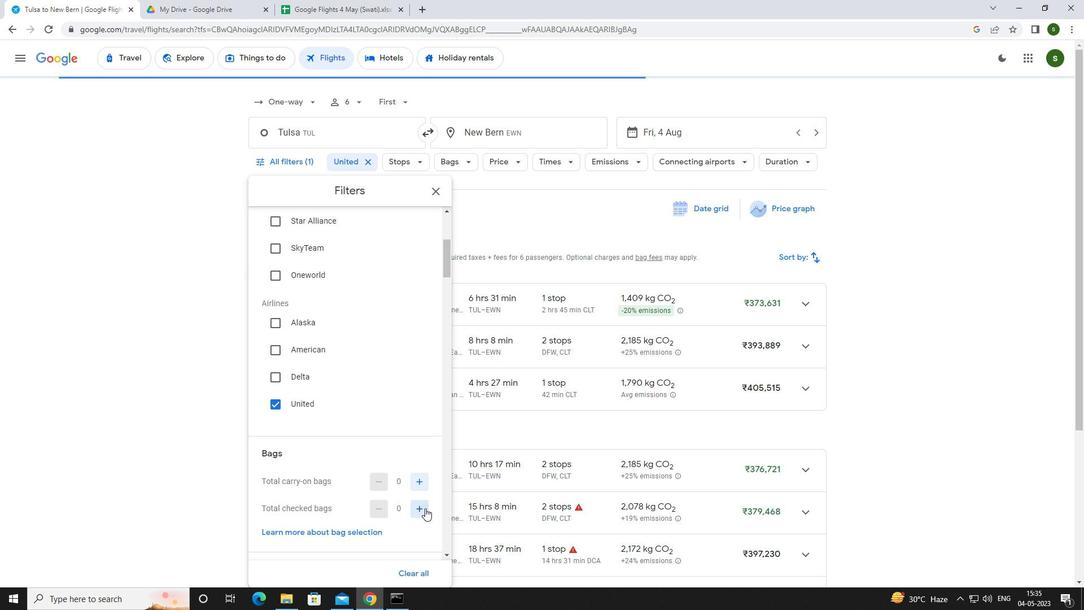 
Action: Mouse pressed left at (425, 509)
Screenshot: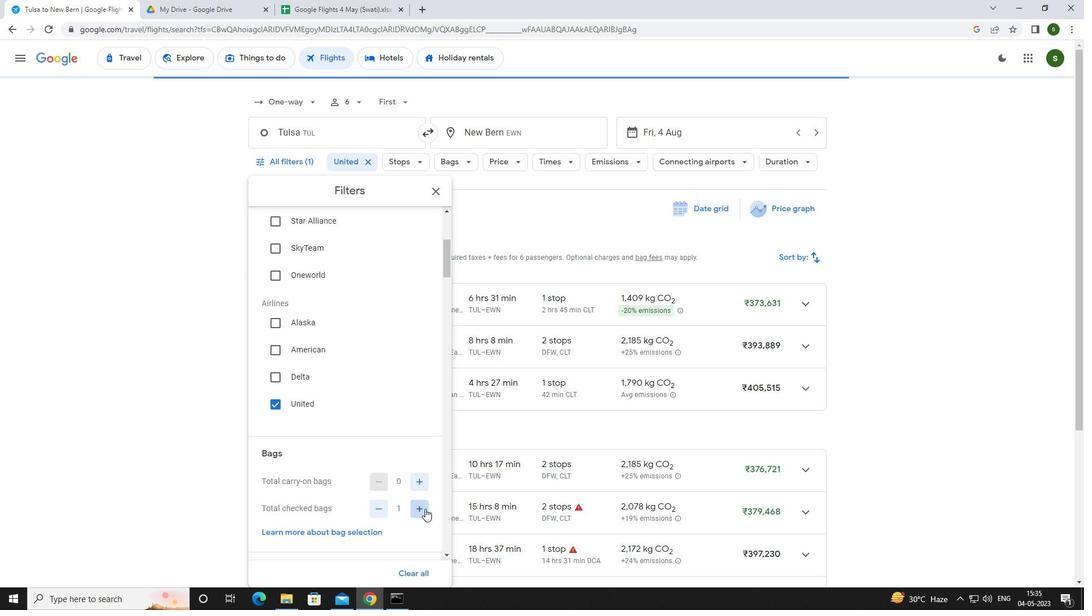 
Action: Mouse pressed left at (425, 509)
Screenshot: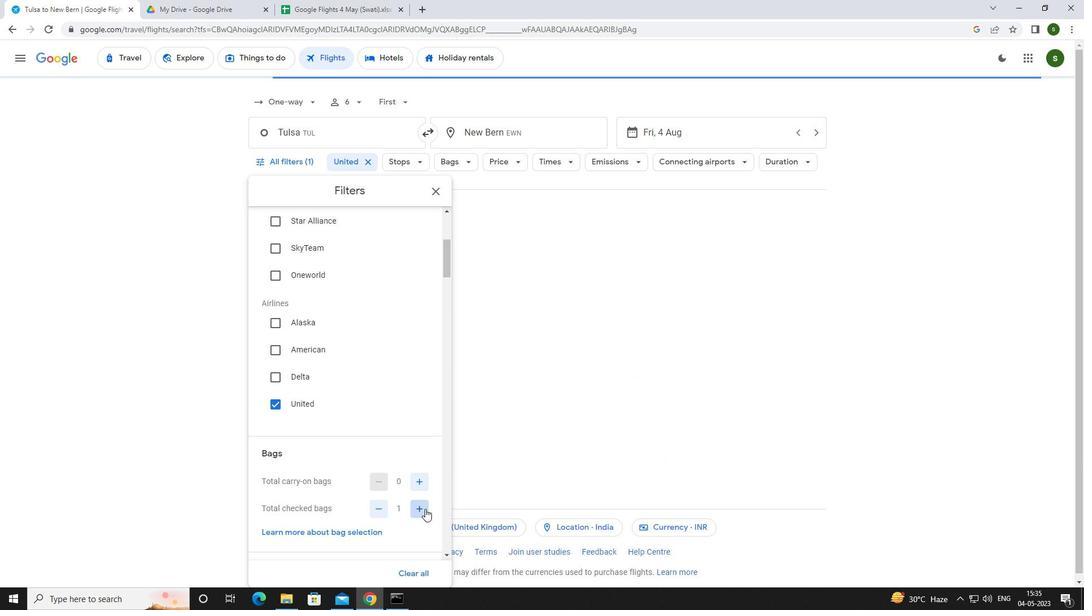 
Action: Mouse pressed left at (425, 509)
Screenshot: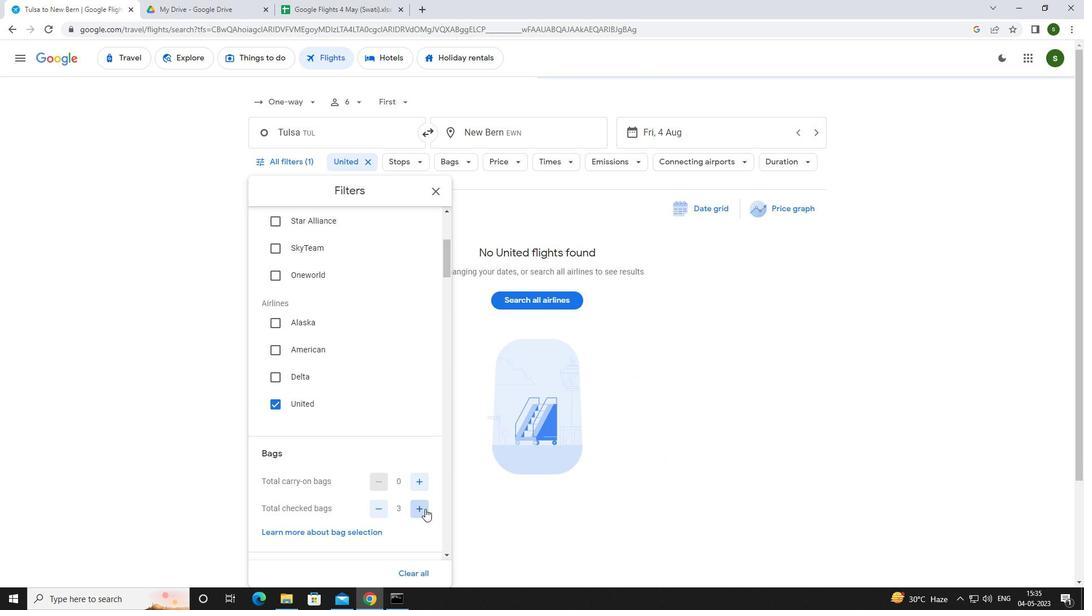 
Action: Mouse pressed left at (425, 509)
Screenshot: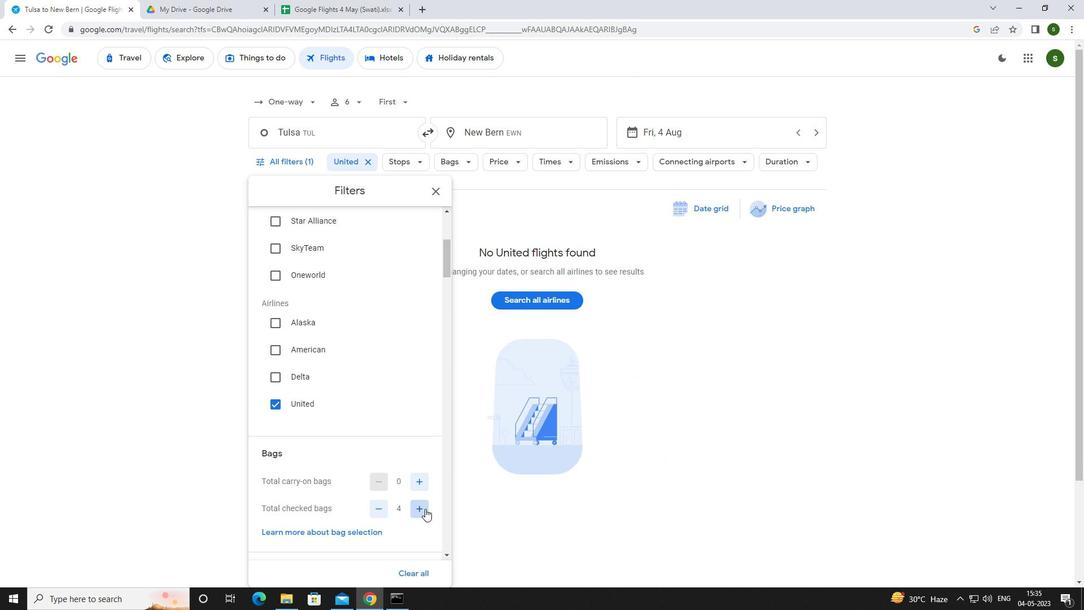
Action: Mouse pressed left at (425, 509)
Screenshot: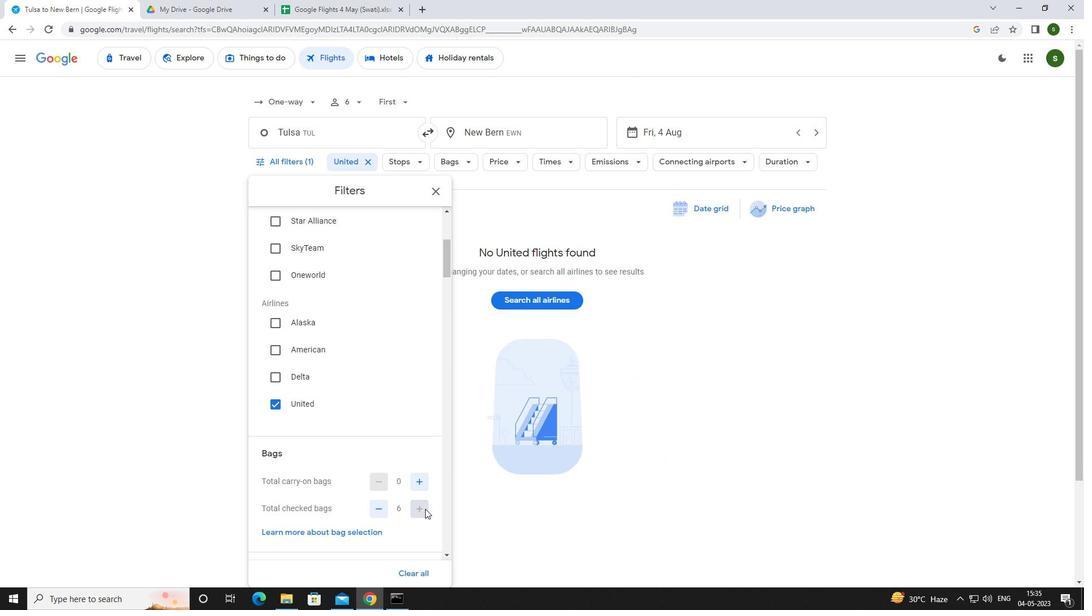 
Action: Mouse moved to (424, 508)
Screenshot: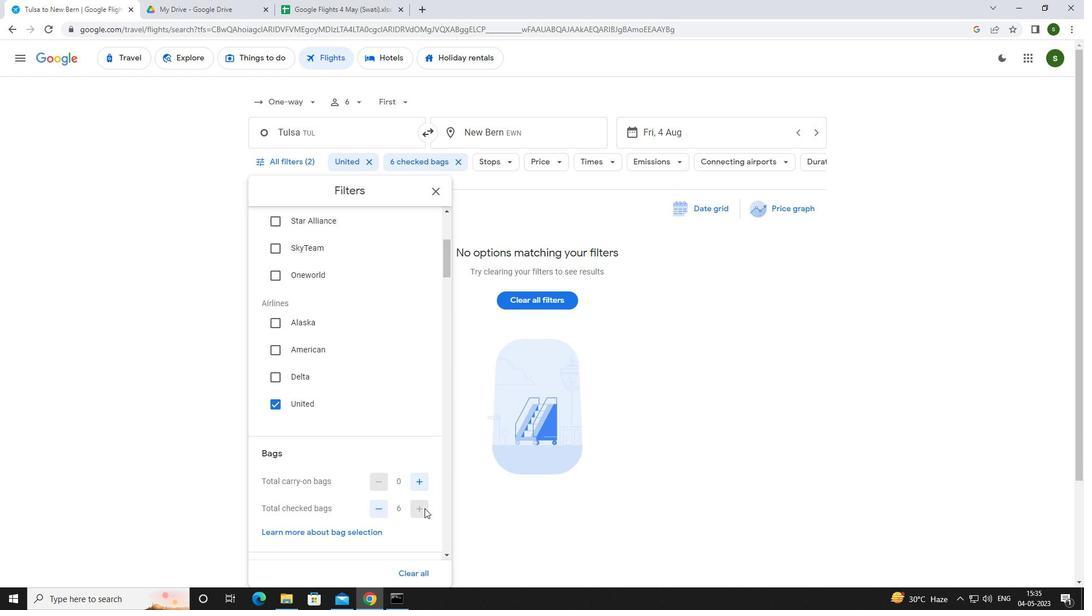 
Action: Mouse scrolled (424, 507) with delta (0, 0)
Screenshot: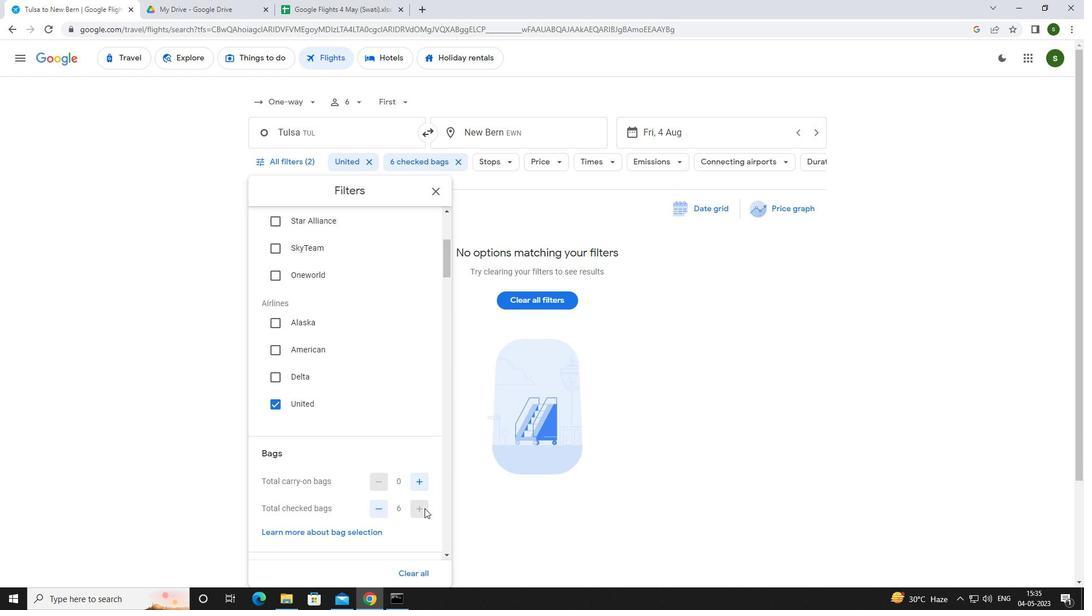 
Action: Mouse scrolled (424, 507) with delta (0, 0)
Screenshot: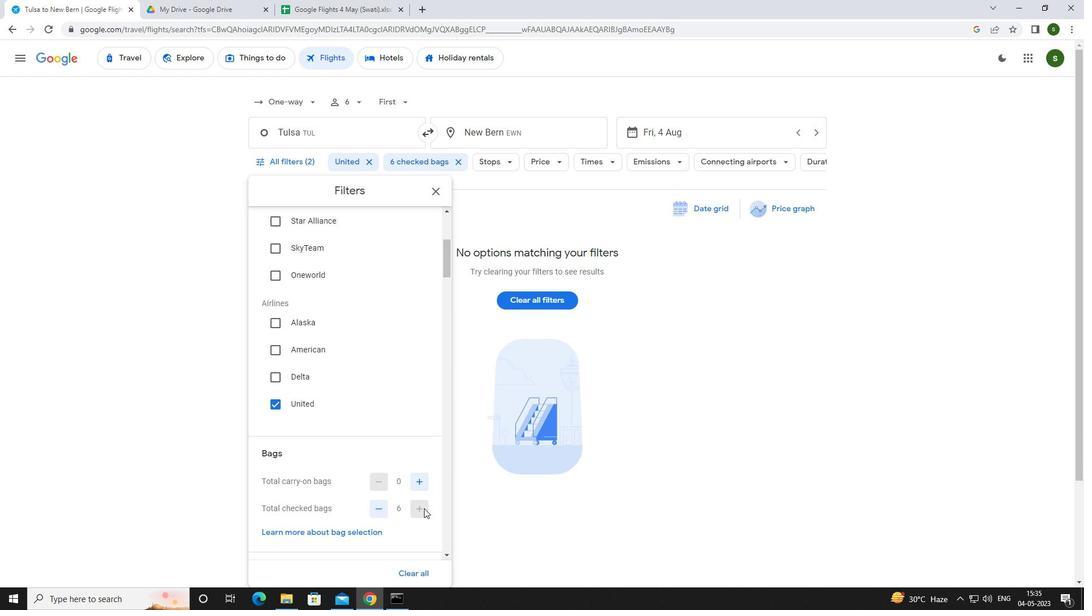 
Action: Mouse scrolled (424, 507) with delta (0, 0)
Screenshot: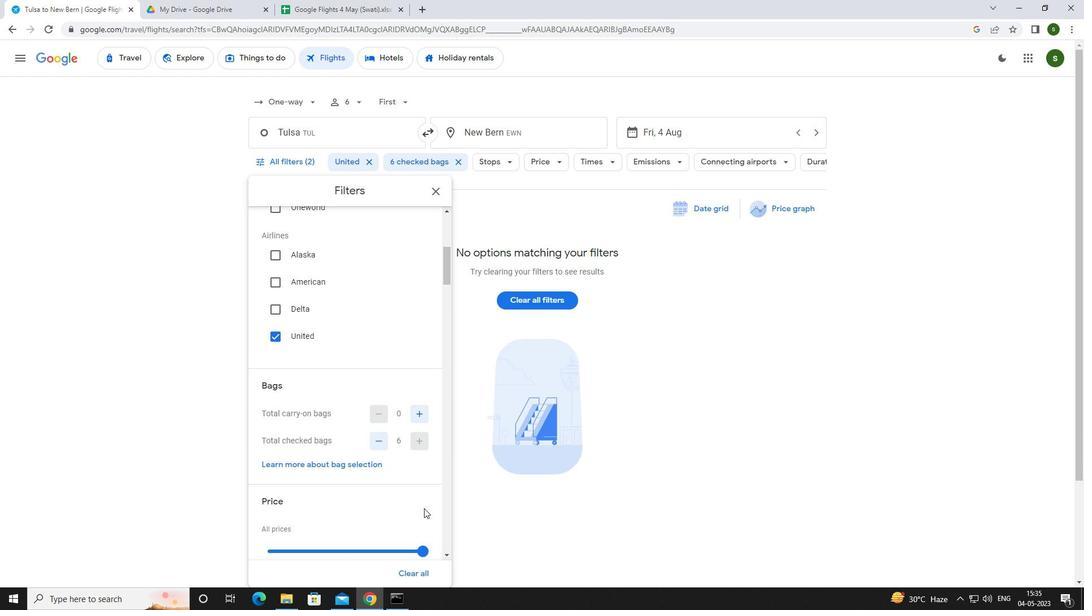 
Action: Mouse moved to (424, 451)
Screenshot: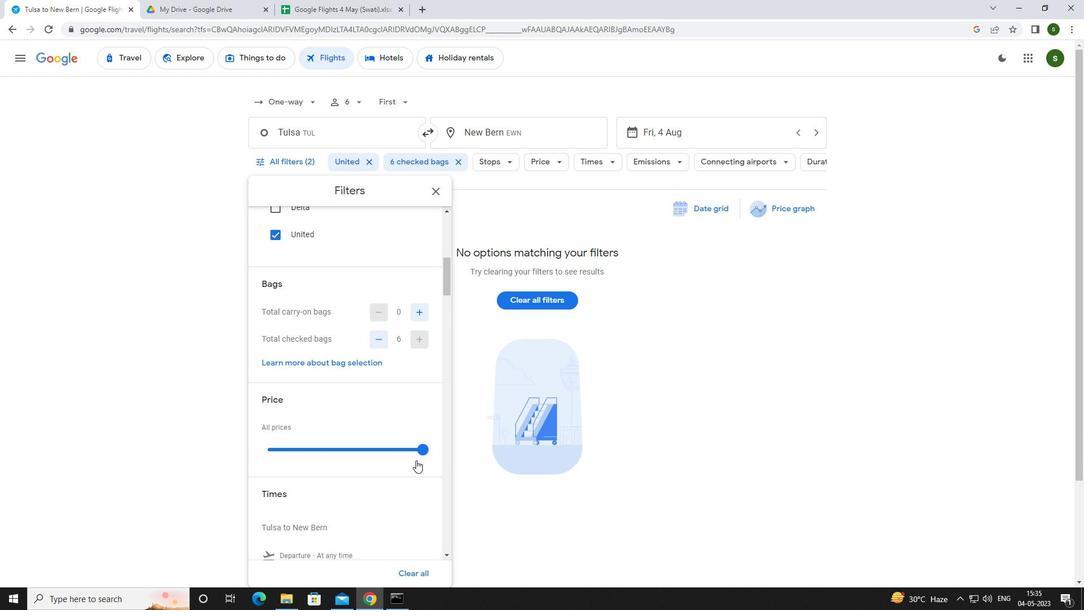 
Action: Mouse pressed left at (424, 451)
Screenshot: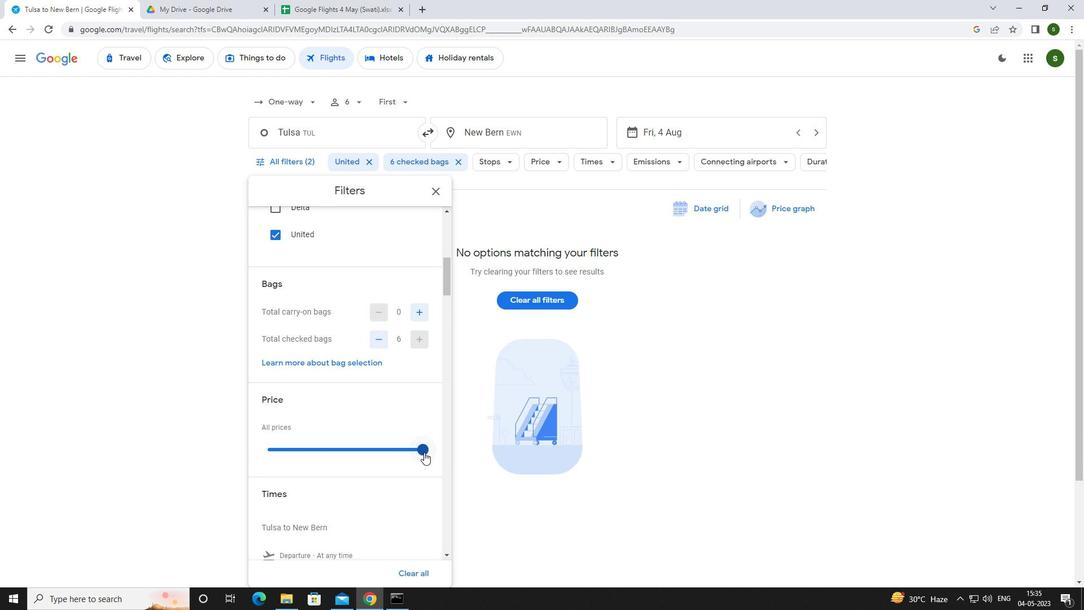 
Action: Mouse moved to (290, 463)
Screenshot: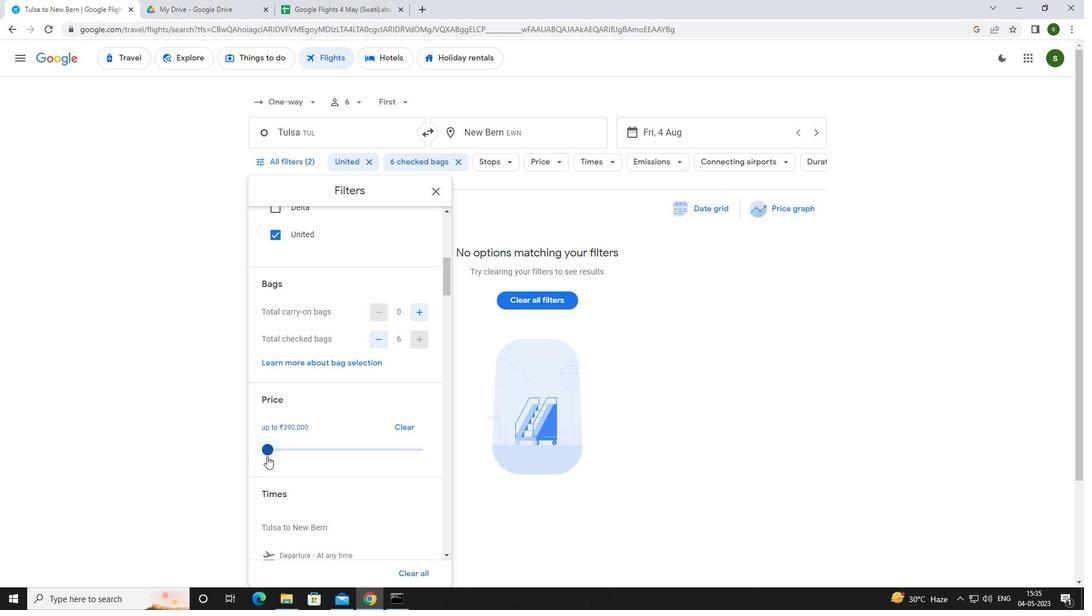 
Action: Mouse scrolled (290, 462) with delta (0, 0)
Screenshot: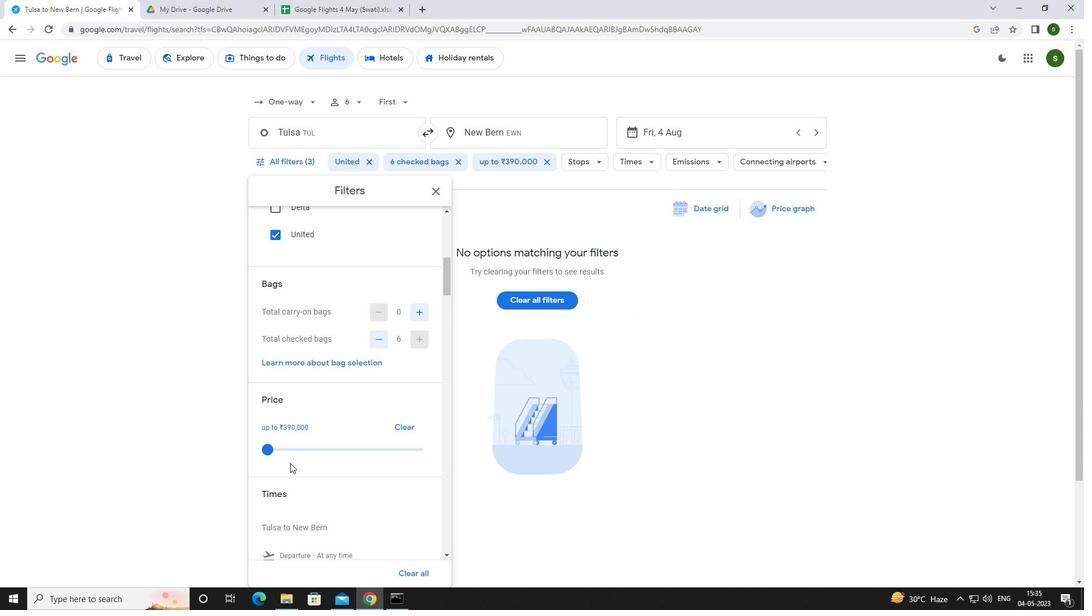 
Action: Mouse scrolled (290, 462) with delta (0, 0)
Screenshot: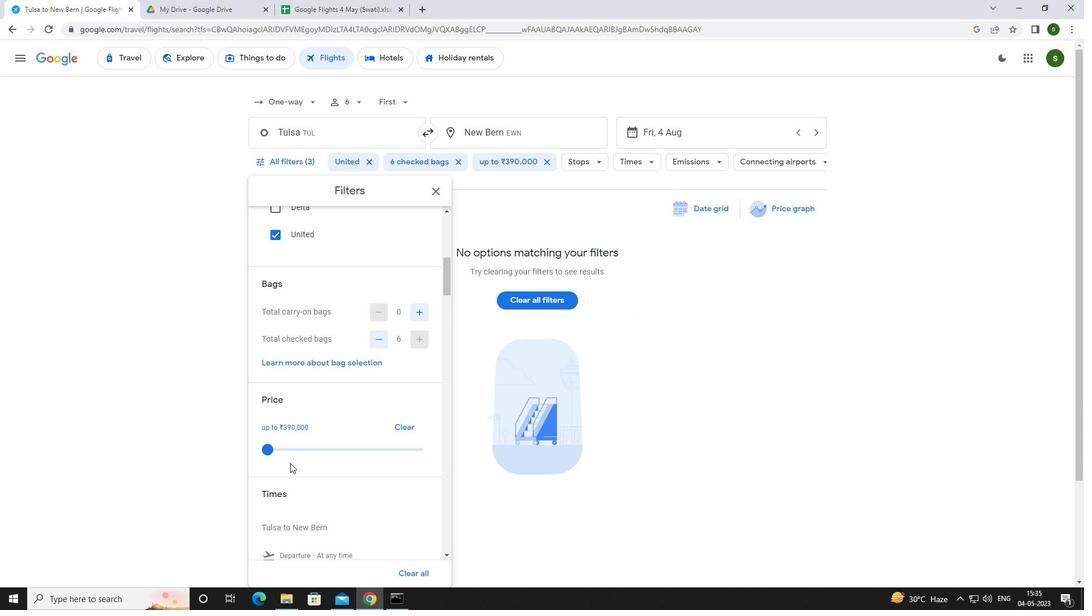 
Action: Mouse scrolled (290, 462) with delta (0, 0)
Screenshot: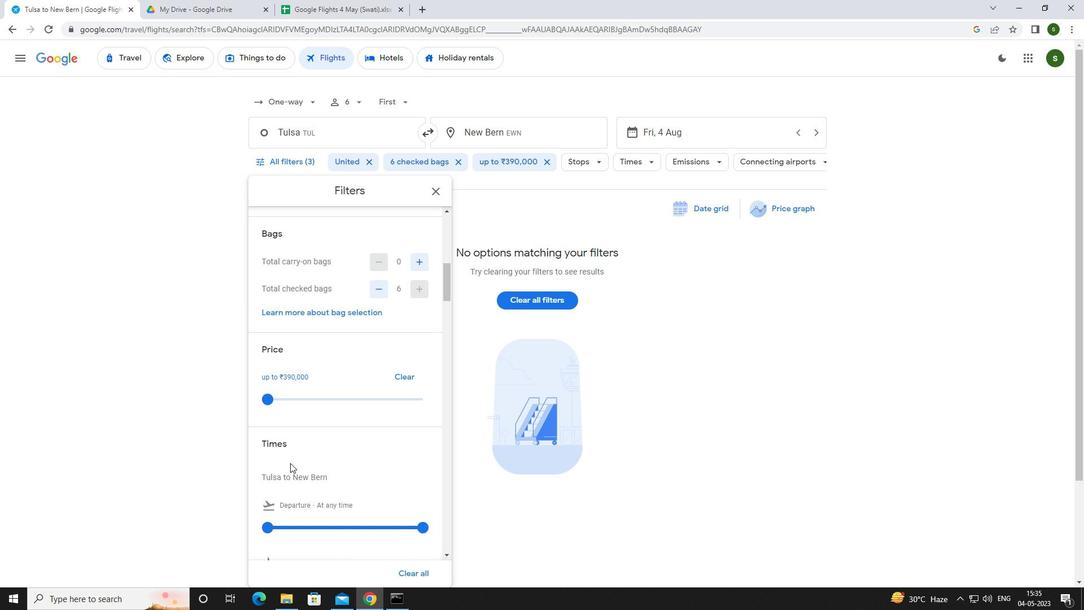 
Action: Mouse moved to (267, 411)
Screenshot: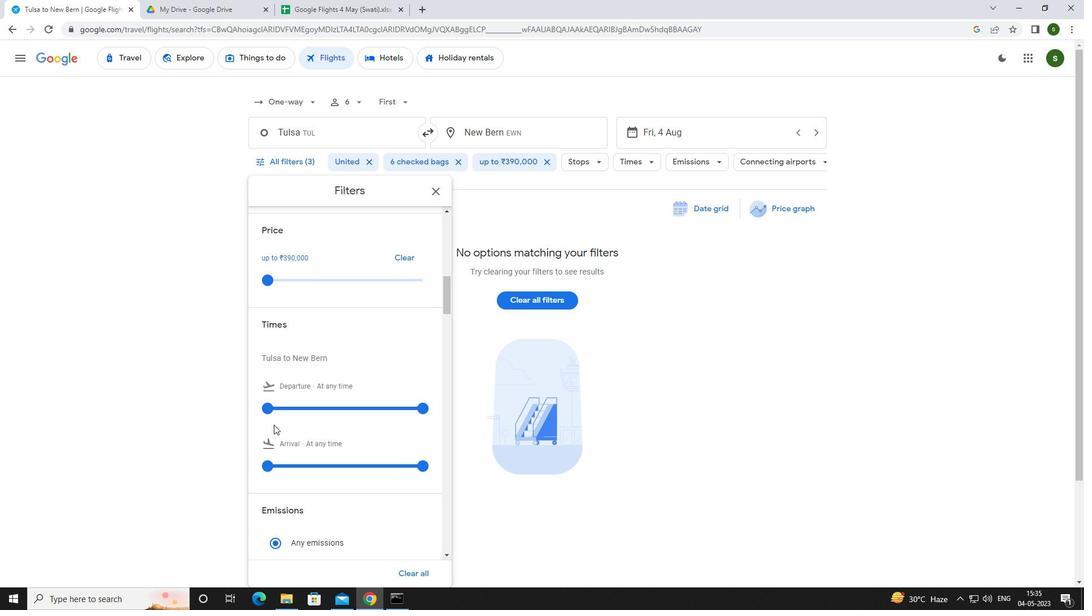 
Action: Mouse pressed left at (267, 411)
Screenshot: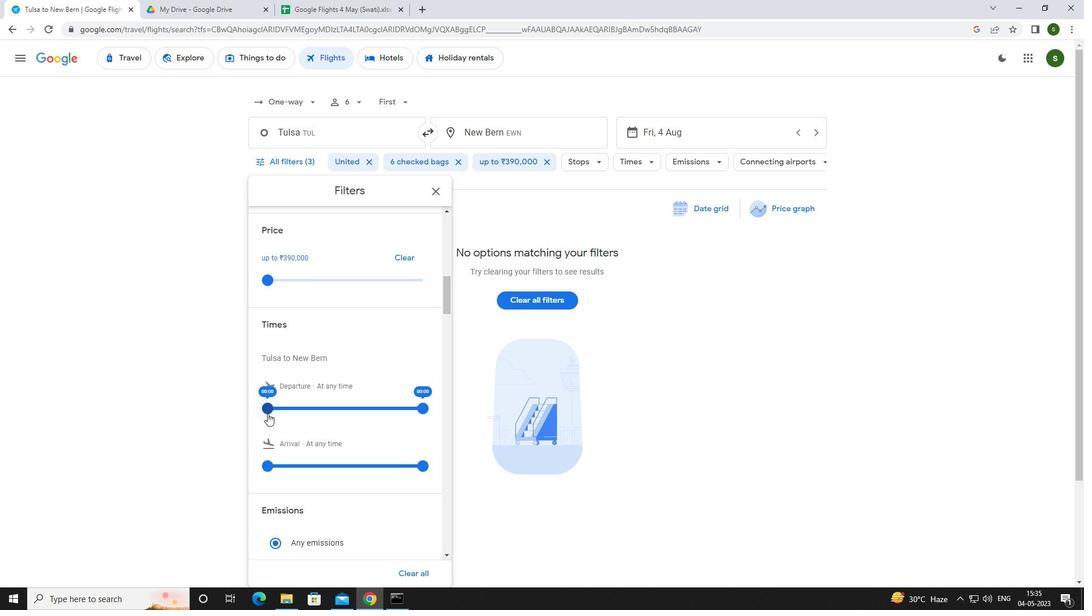 
Action: Mouse moved to (640, 414)
Screenshot: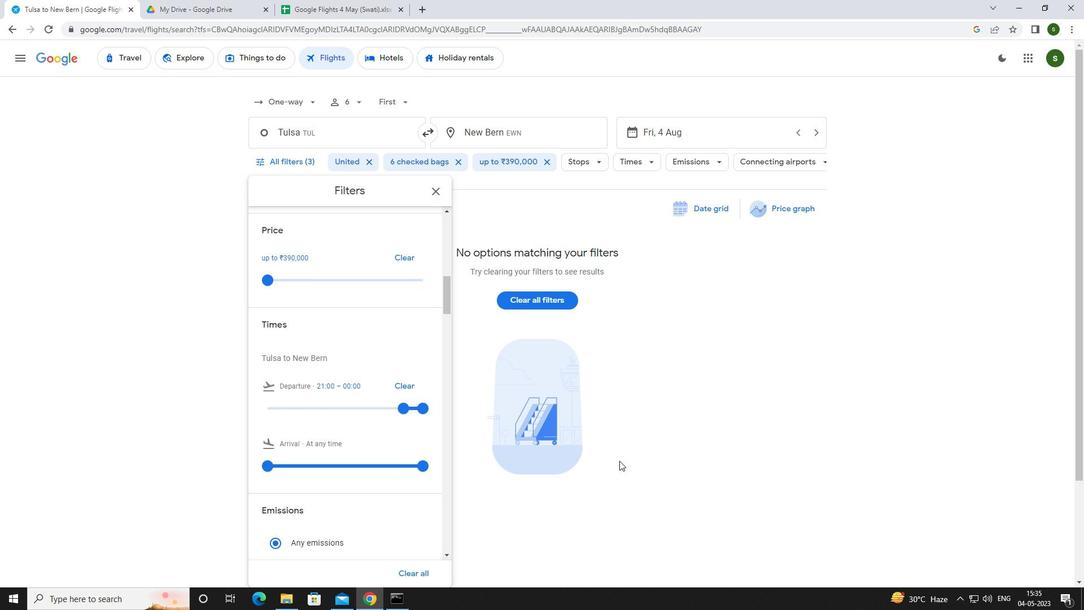 
Action: Mouse pressed left at (640, 414)
Screenshot: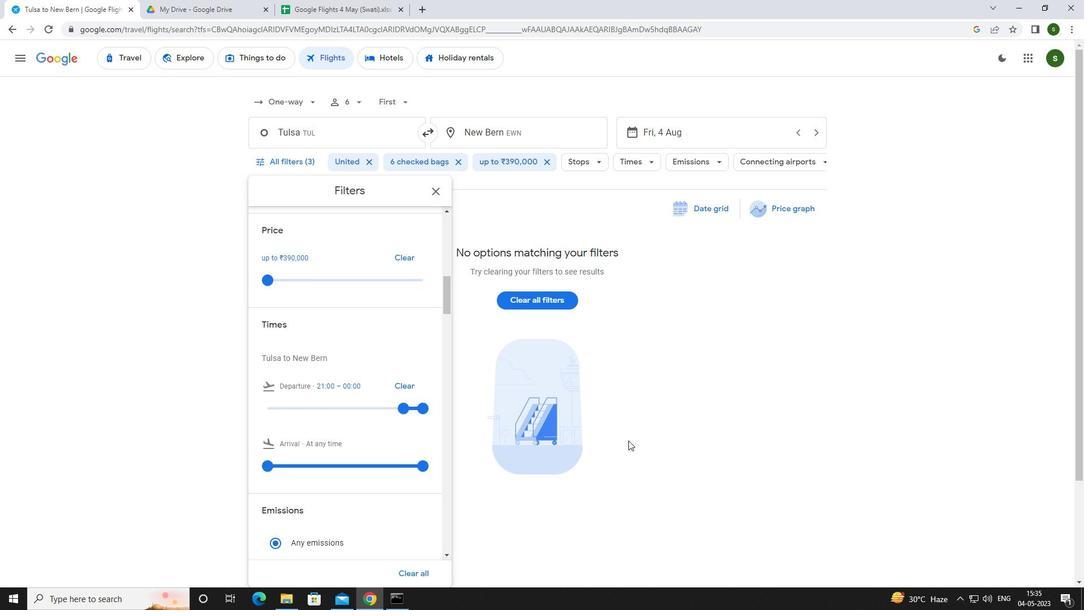 
Action: Mouse moved to (640, 414)
Screenshot: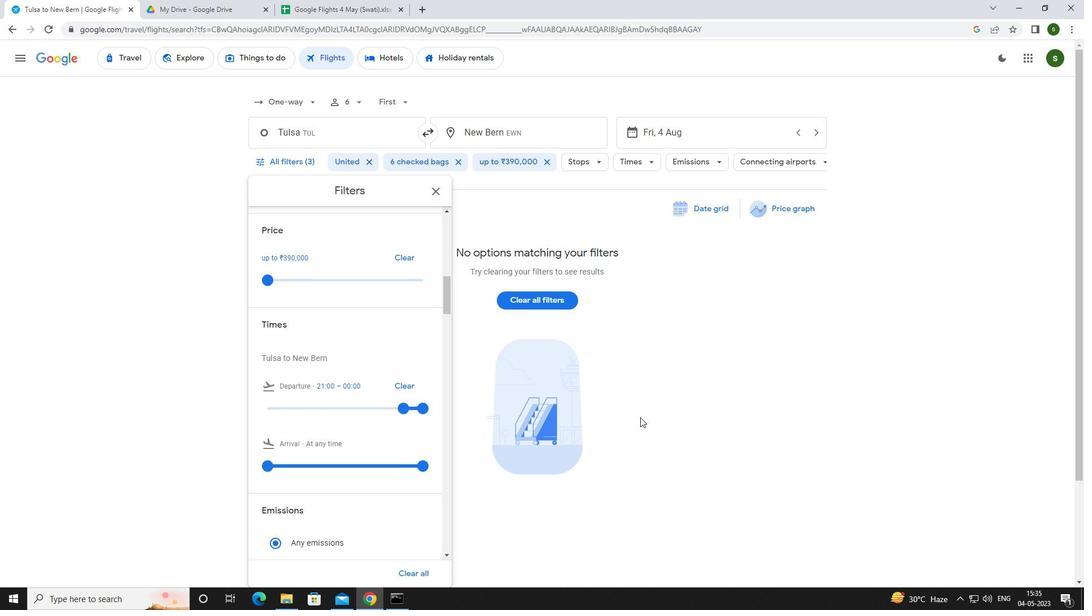 
